 Task: Log work in the project CarveWorks for the issue 'Implement a new feature to allow for personalized content delivery' spent time as '5w 1d 1h 2m' and remaining time as '1w 3d 20h 15m' and add a flag. Now add the issue to the epic 'Test Environment Management'. Log work in the project CarveWorks for the issue 'Address issues related to system performance during peak traffic periods' spent time as '2w 6d 22h 47m' and remaining time as '5w 5d 13h 25m' and clone the issue. Now add the issue to the epic 'Compliance Management'
Action: Mouse moved to (217, 53)
Screenshot: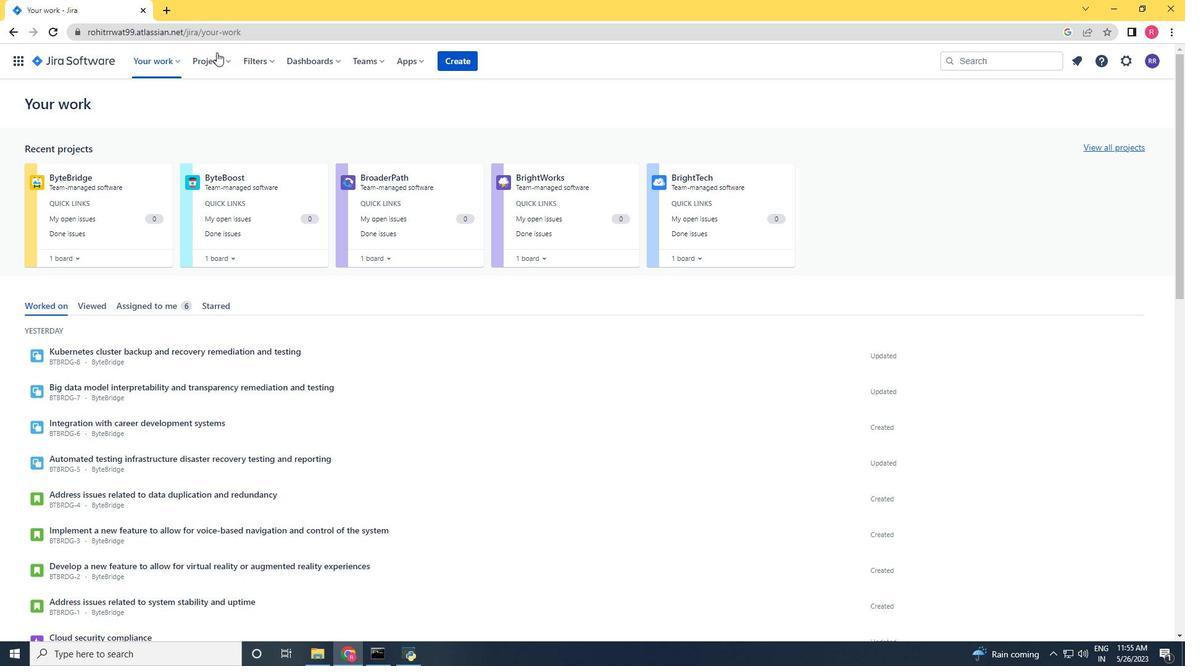 
Action: Mouse pressed left at (217, 53)
Screenshot: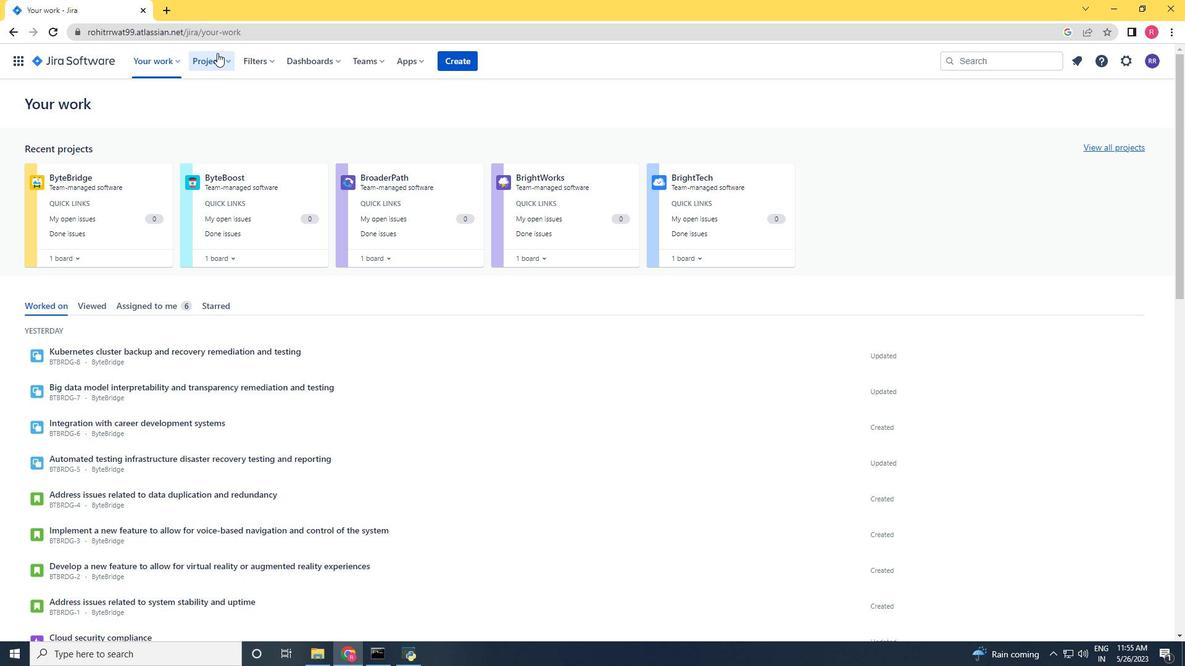 
Action: Mouse moved to (264, 120)
Screenshot: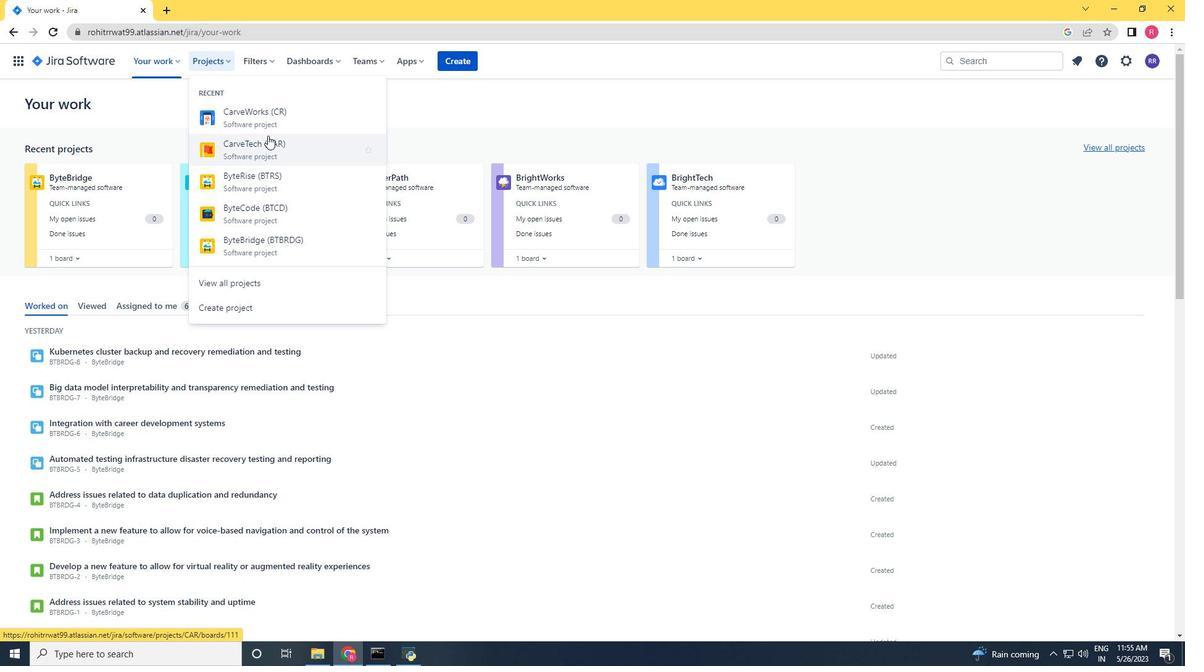 
Action: Mouse pressed left at (264, 120)
Screenshot: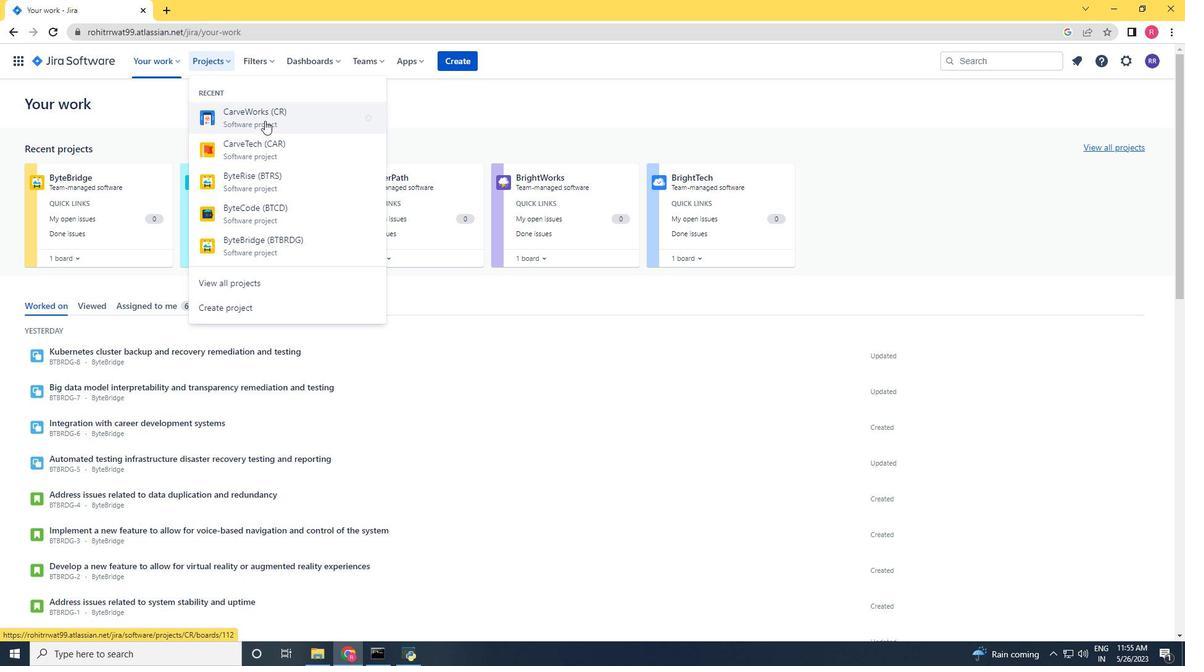 
Action: Mouse moved to (87, 193)
Screenshot: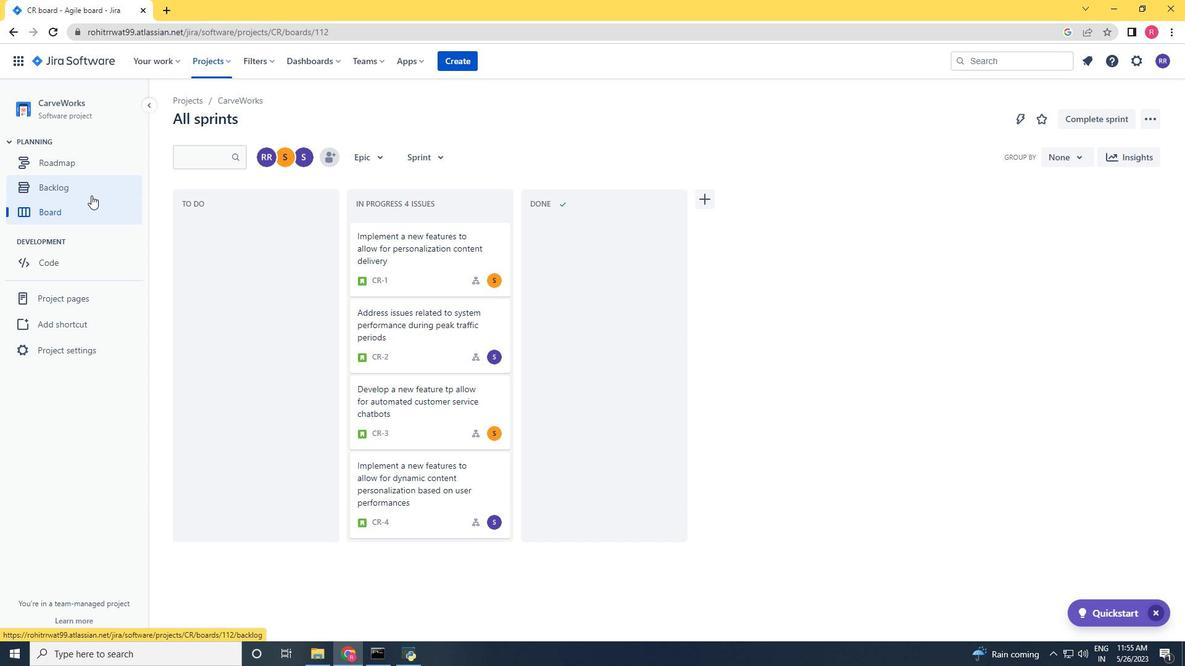 
Action: Mouse pressed left at (87, 193)
Screenshot: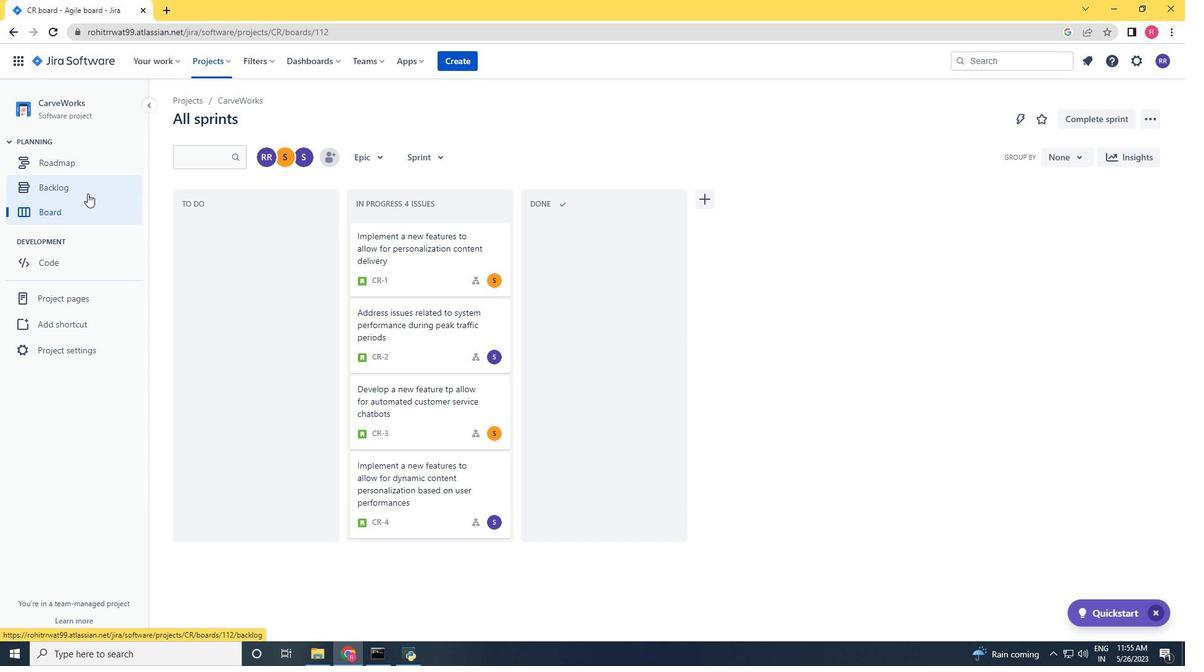 
Action: Mouse moved to (939, 219)
Screenshot: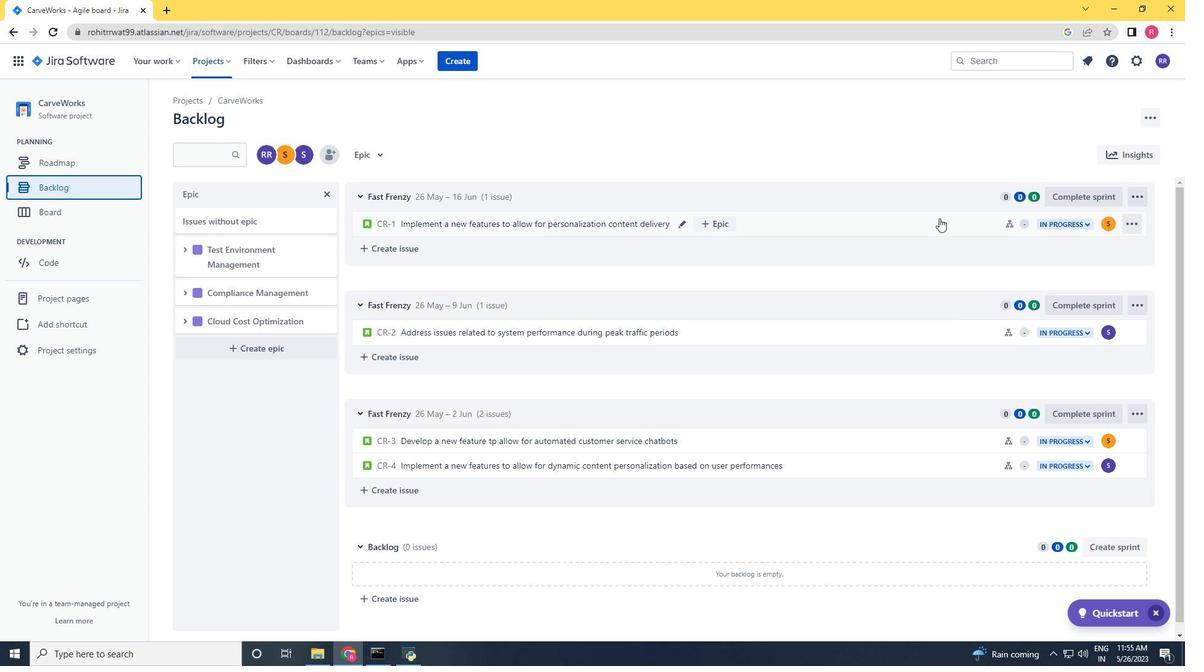 
Action: Mouse pressed left at (939, 219)
Screenshot: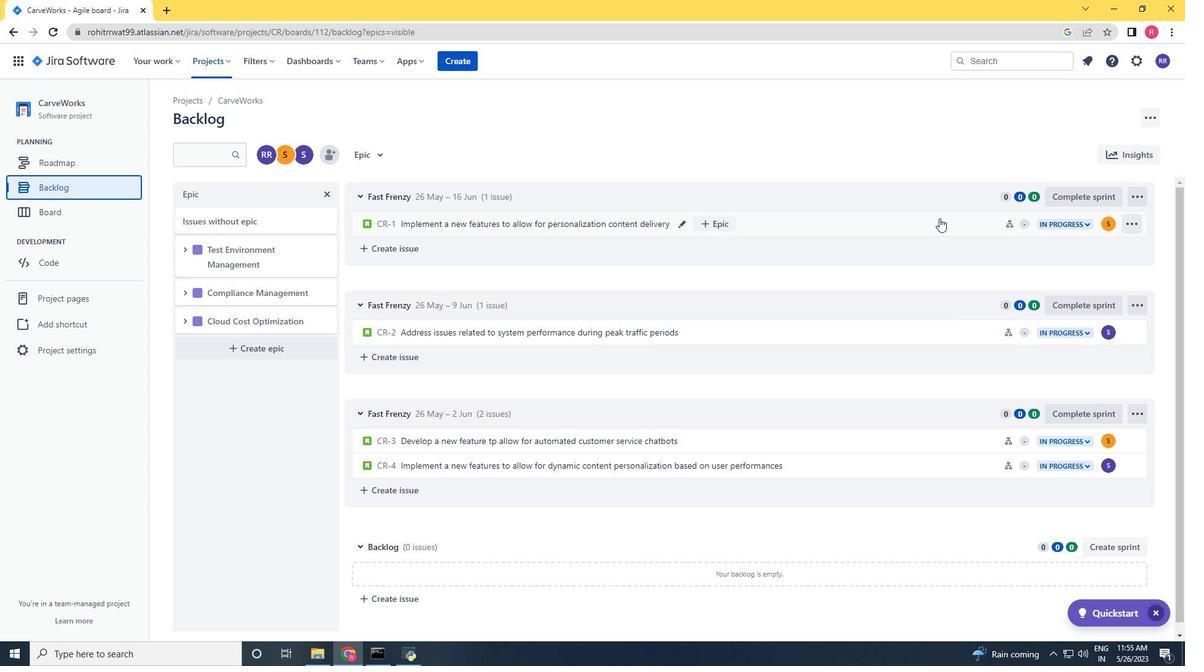 
Action: Mouse moved to (1064, 398)
Screenshot: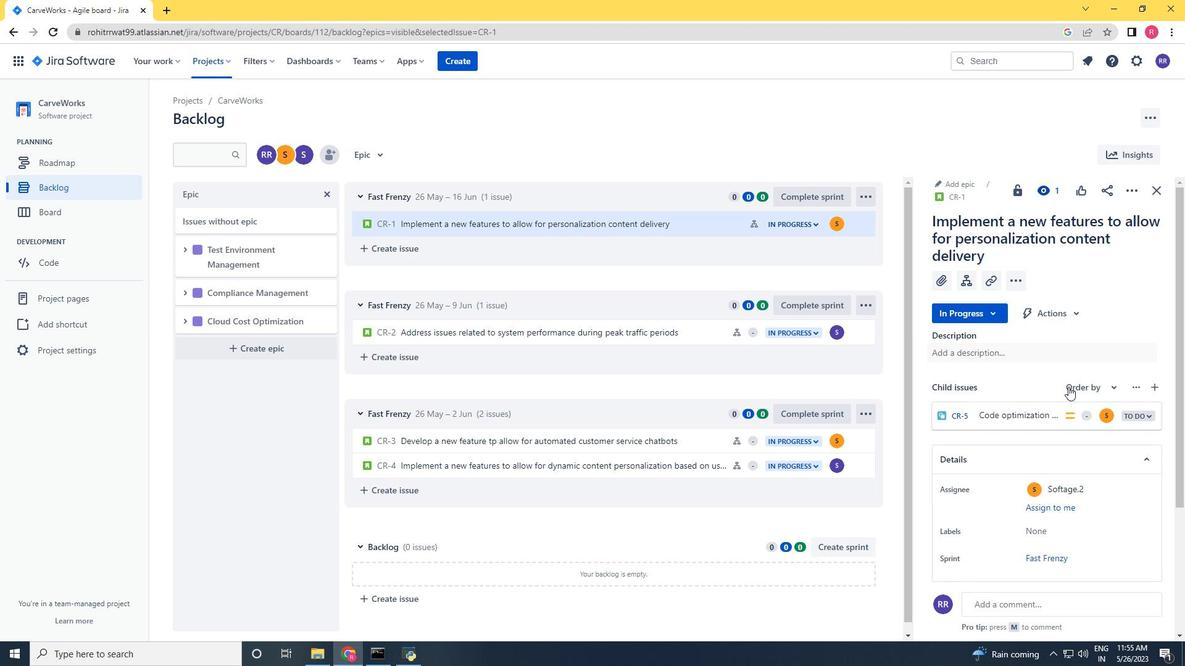 
Action: Mouse scrolled (1064, 398) with delta (0, 0)
Screenshot: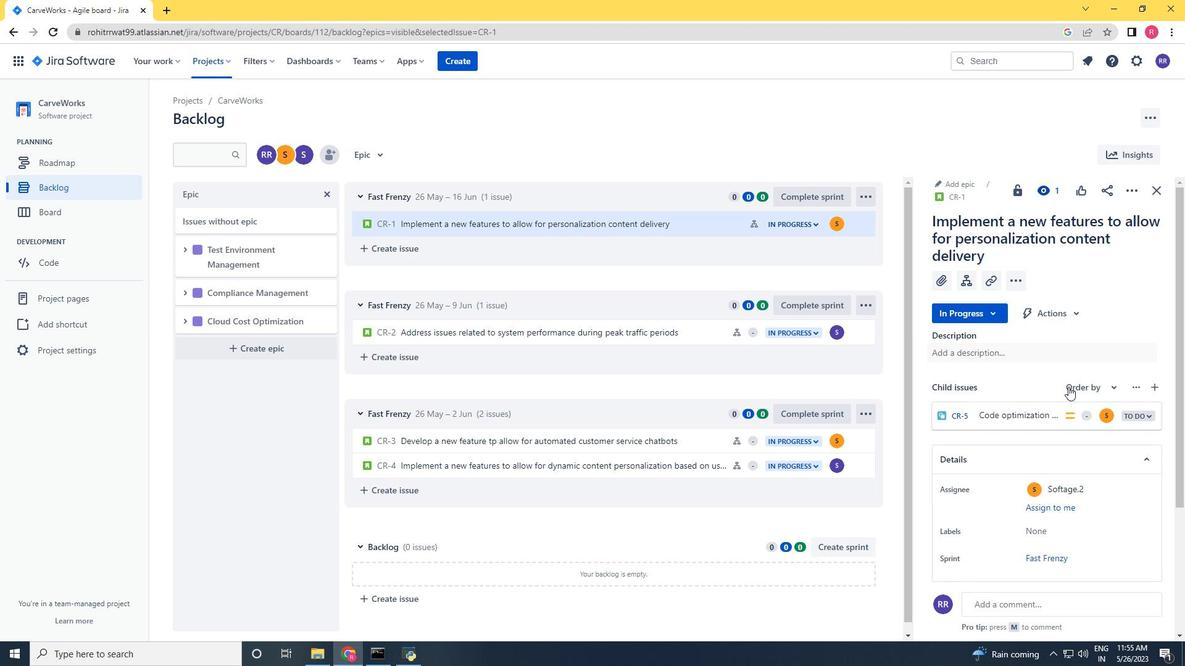 
Action: Mouse moved to (1064, 400)
Screenshot: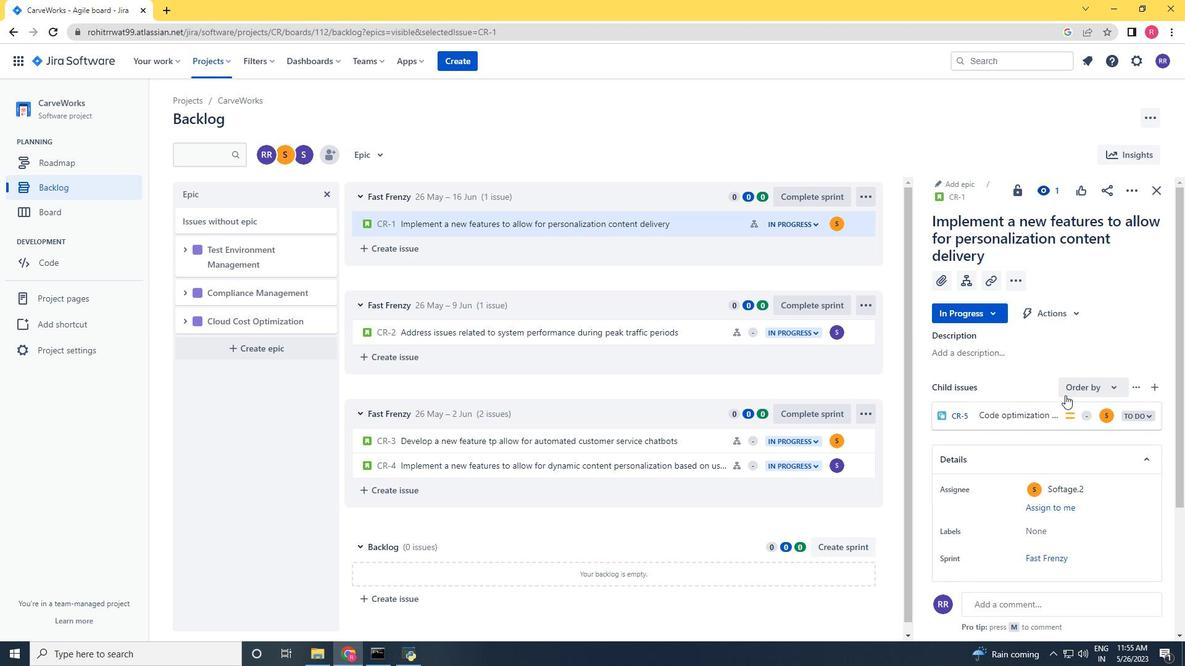 
Action: Mouse scrolled (1064, 400) with delta (0, 0)
Screenshot: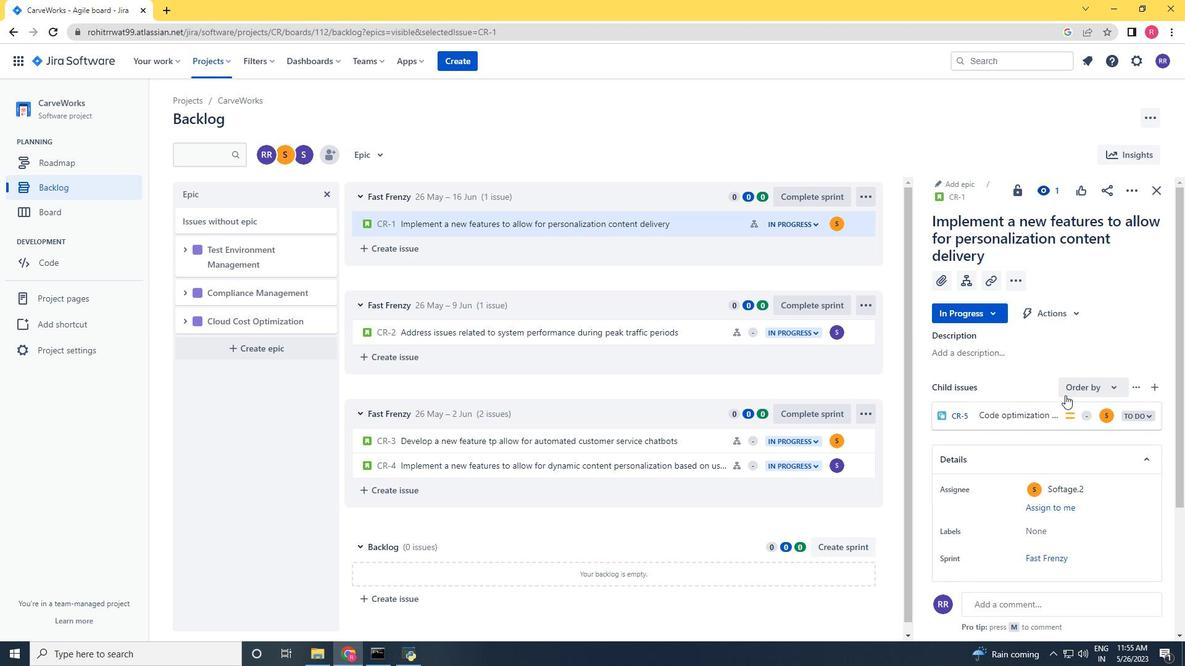 
Action: Mouse scrolled (1064, 400) with delta (0, 0)
Screenshot: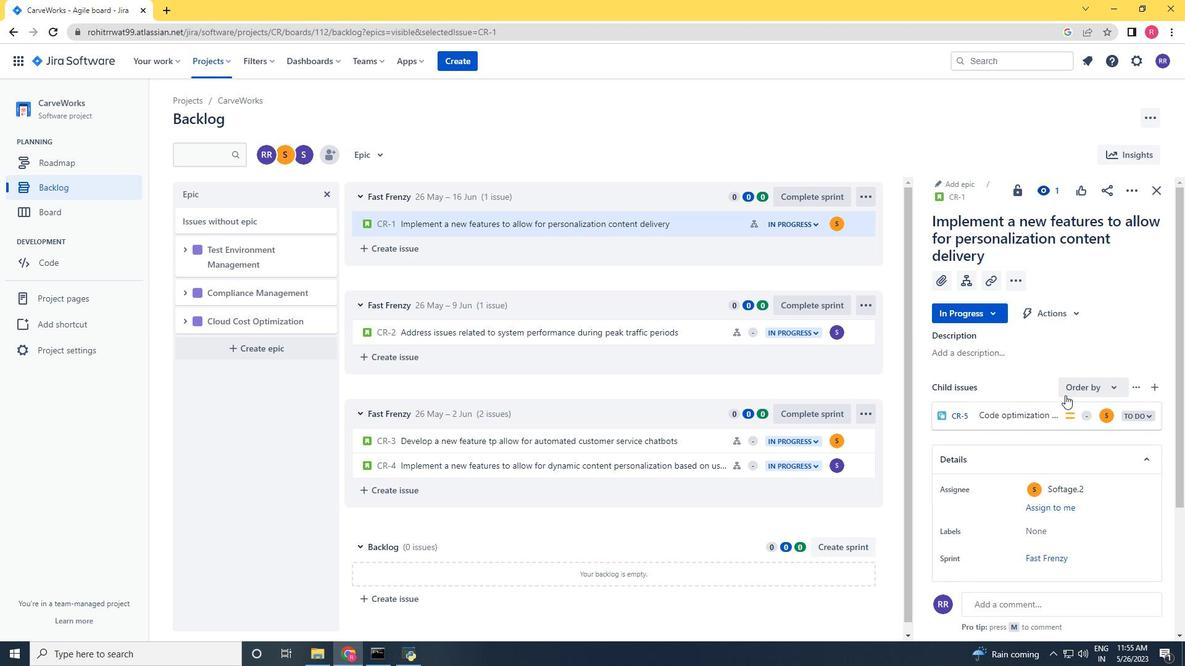 
Action: Mouse scrolled (1064, 400) with delta (0, 0)
Screenshot: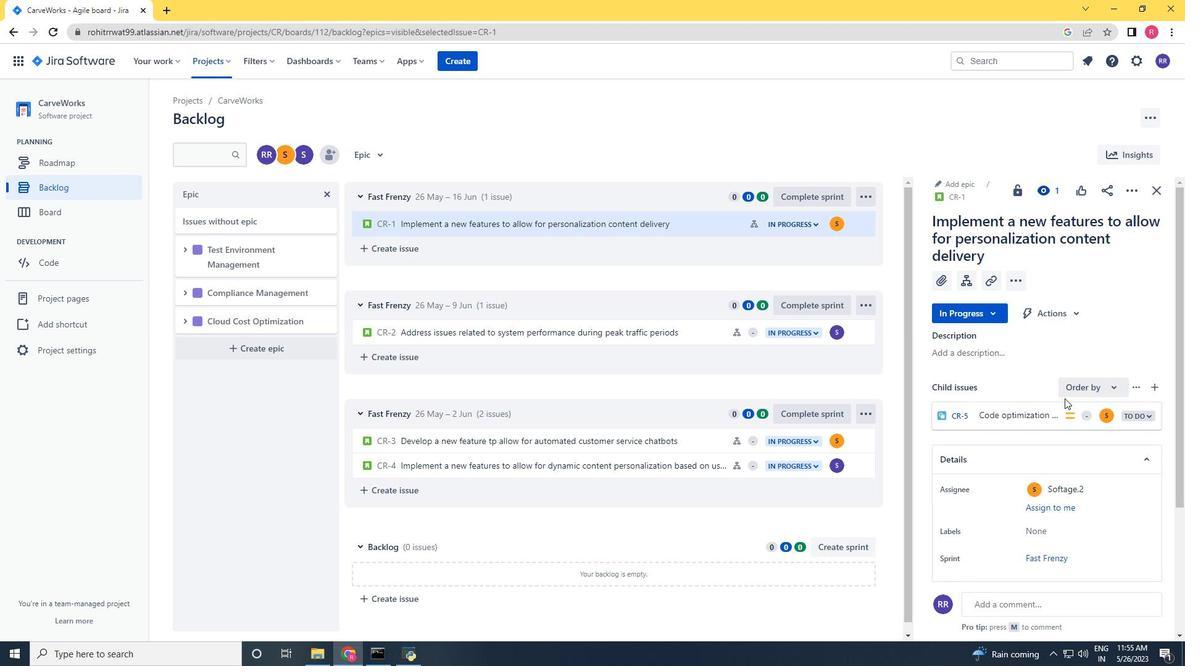 
Action: Mouse scrolled (1064, 400) with delta (0, 0)
Screenshot: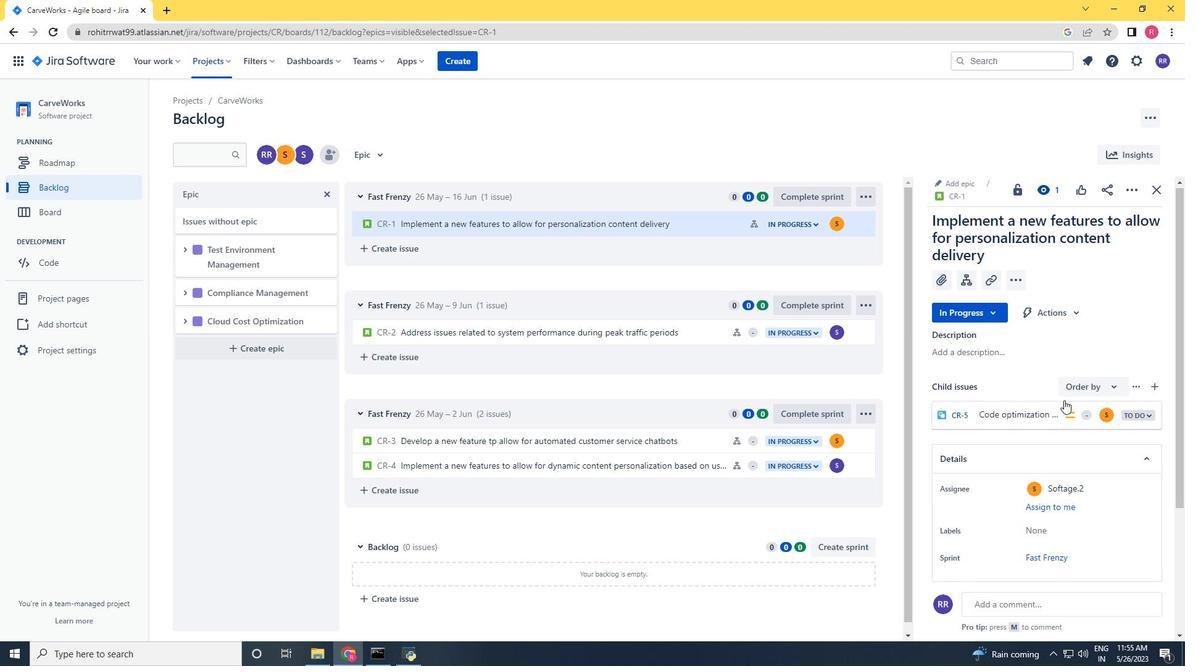 
Action: Mouse scrolled (1064, 400) with delta (0, 0)
Screenshot: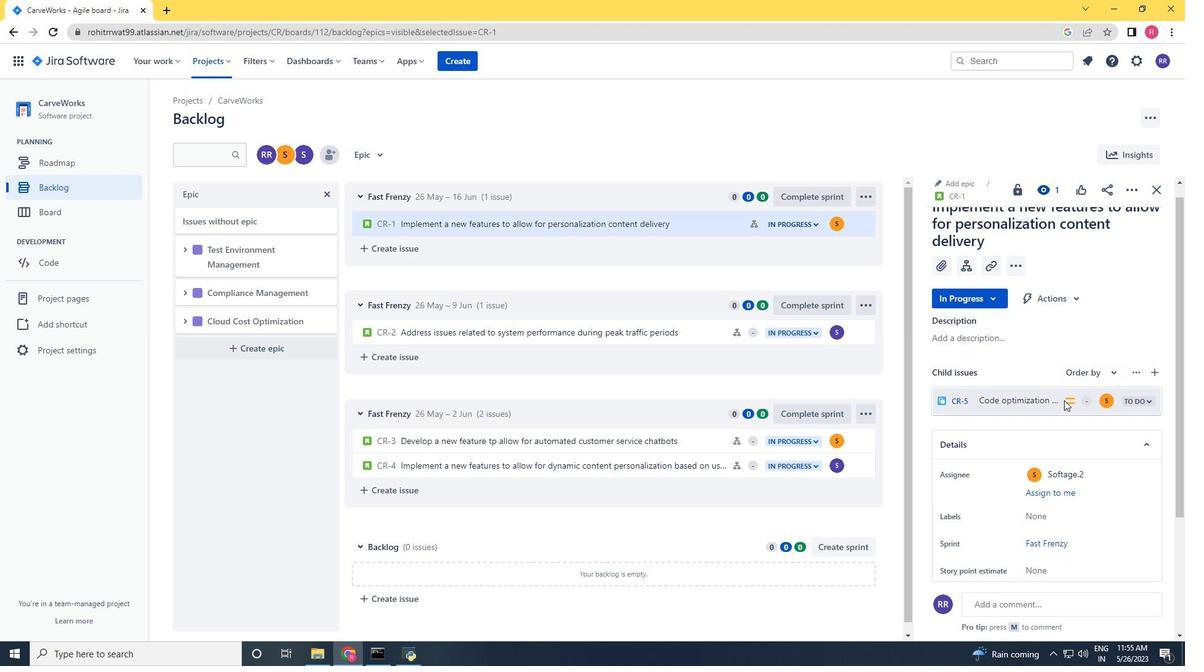 
Action: Mouse moved to (1122, 509)
Screenshot: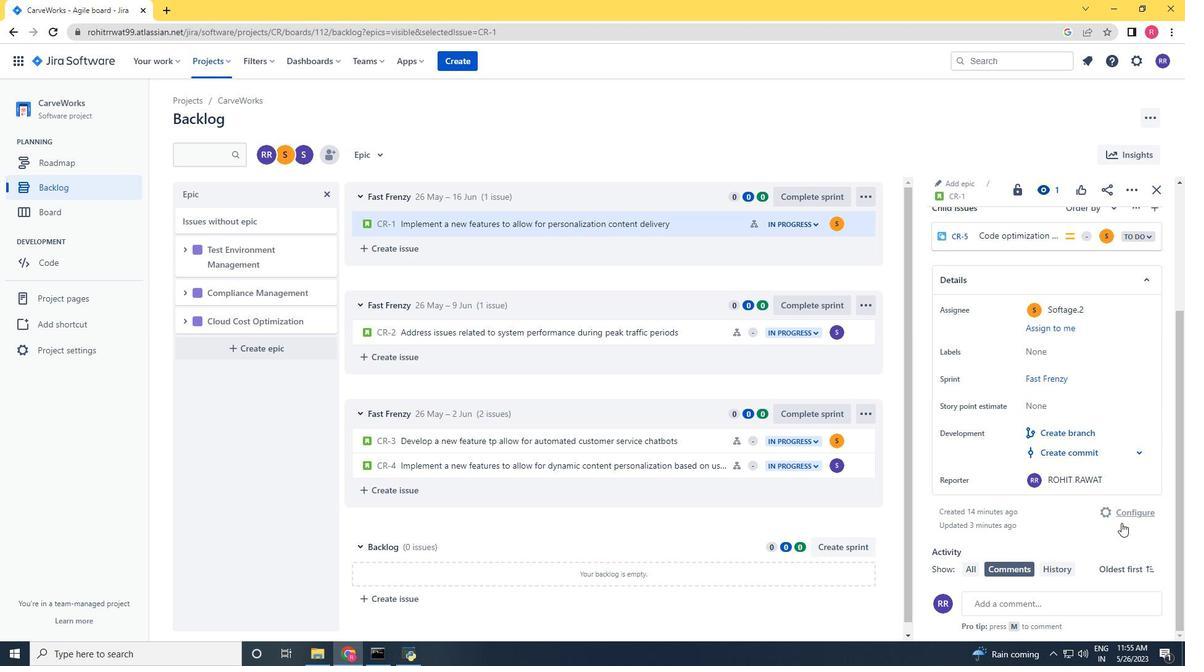
Action: Mouse pressed left at (1122, 509)
Screenshot: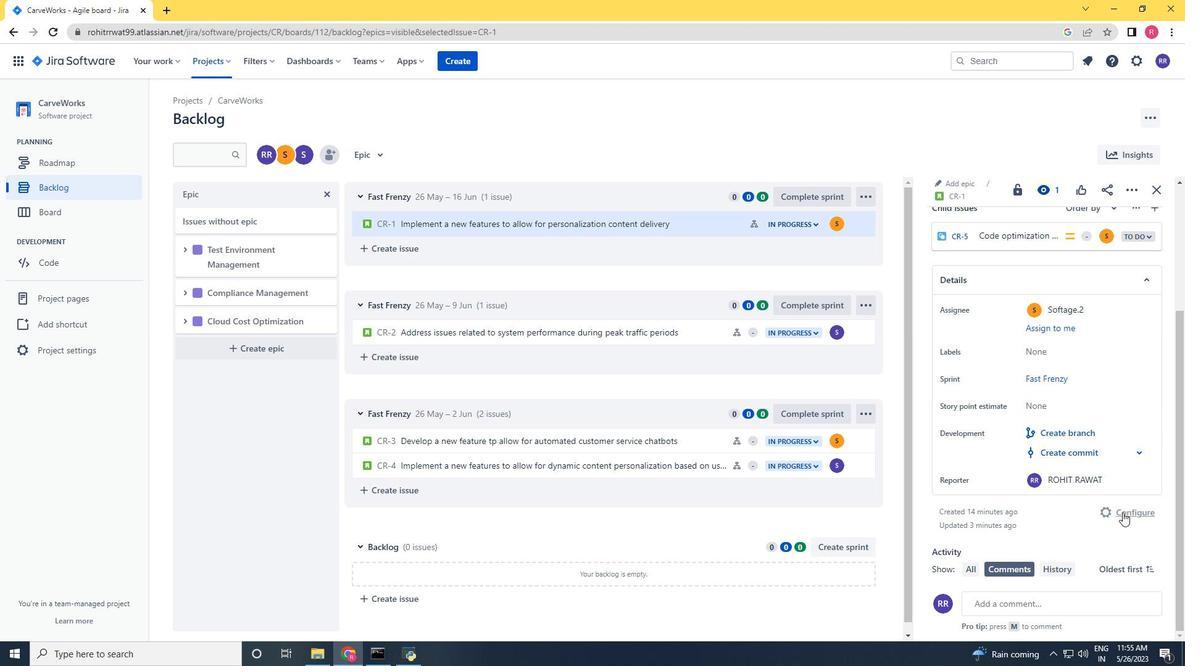 
Action: Mouse moved to (89, 254)
Screenshot: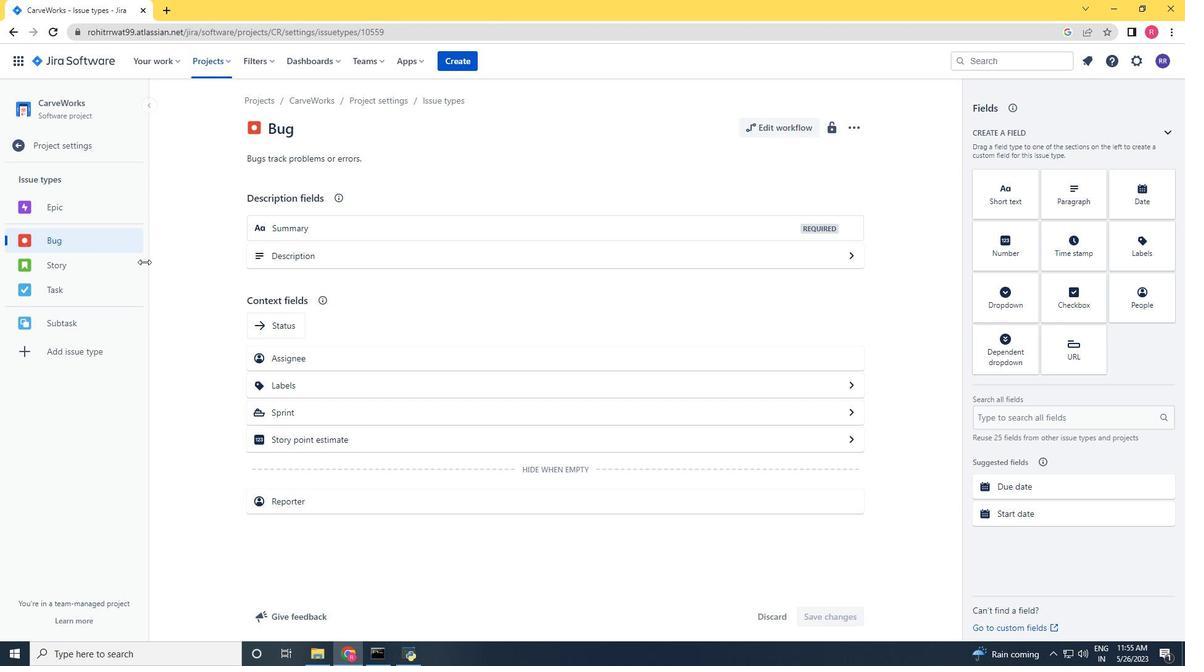 
Action: Mouse pressed left at (89, 254)
Screenshot: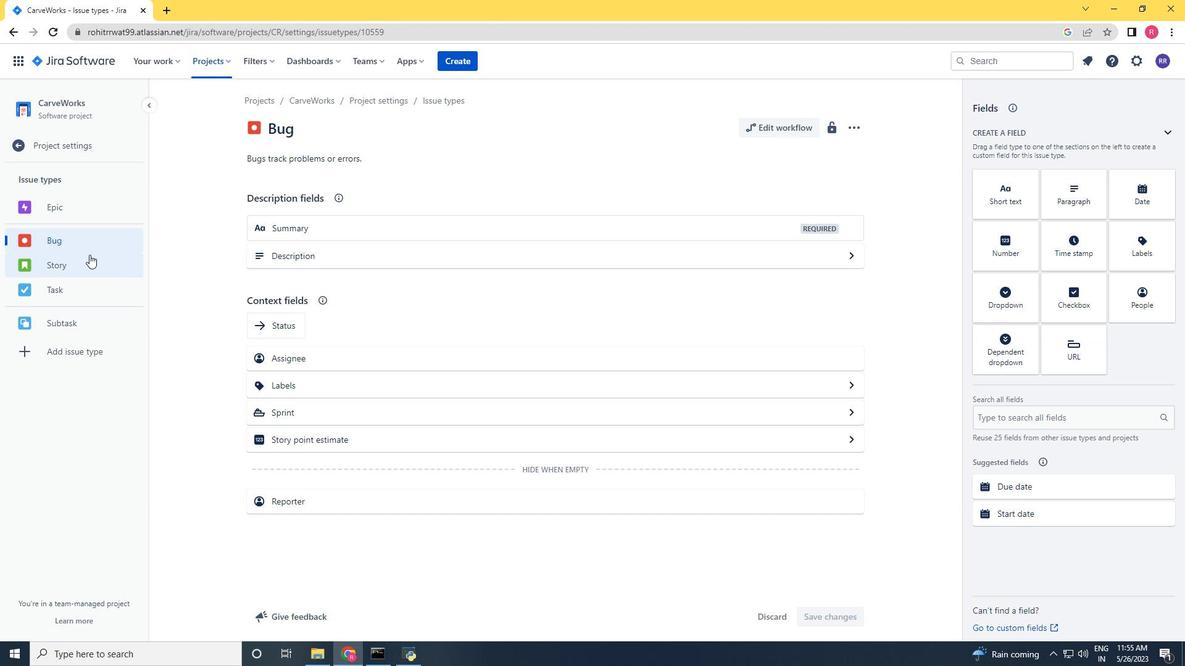 
Action: Mouse moved to (1035, 414)
Screenshot: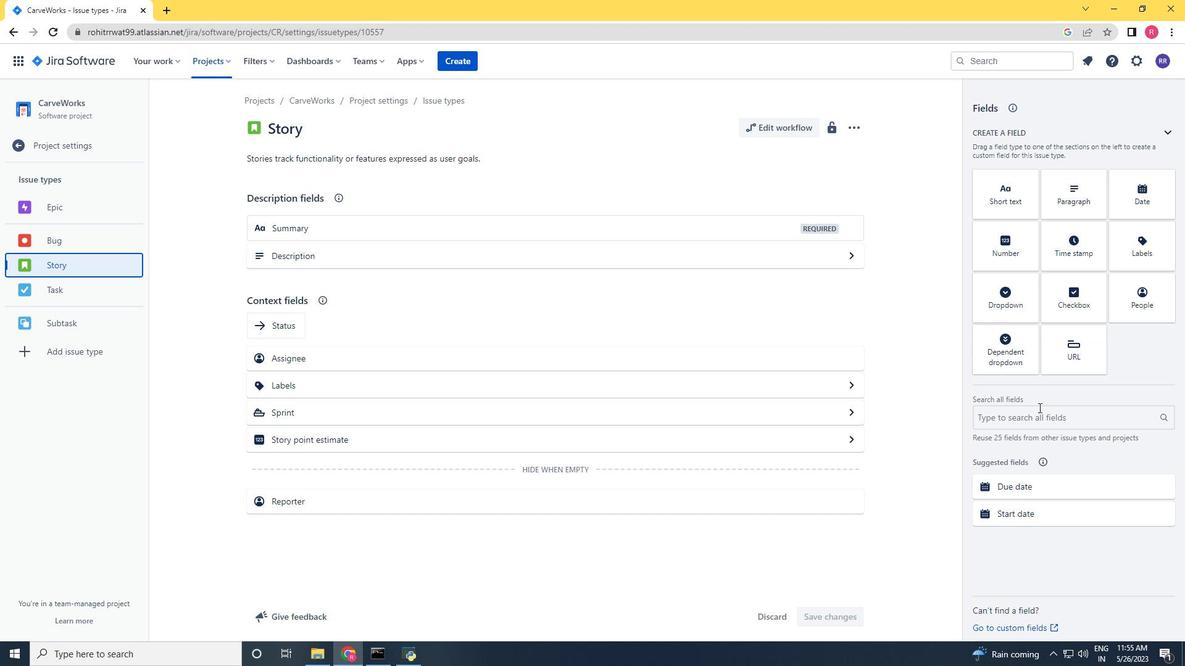 
Action: Mouse pressed left at (1035, 414)
Screenshot: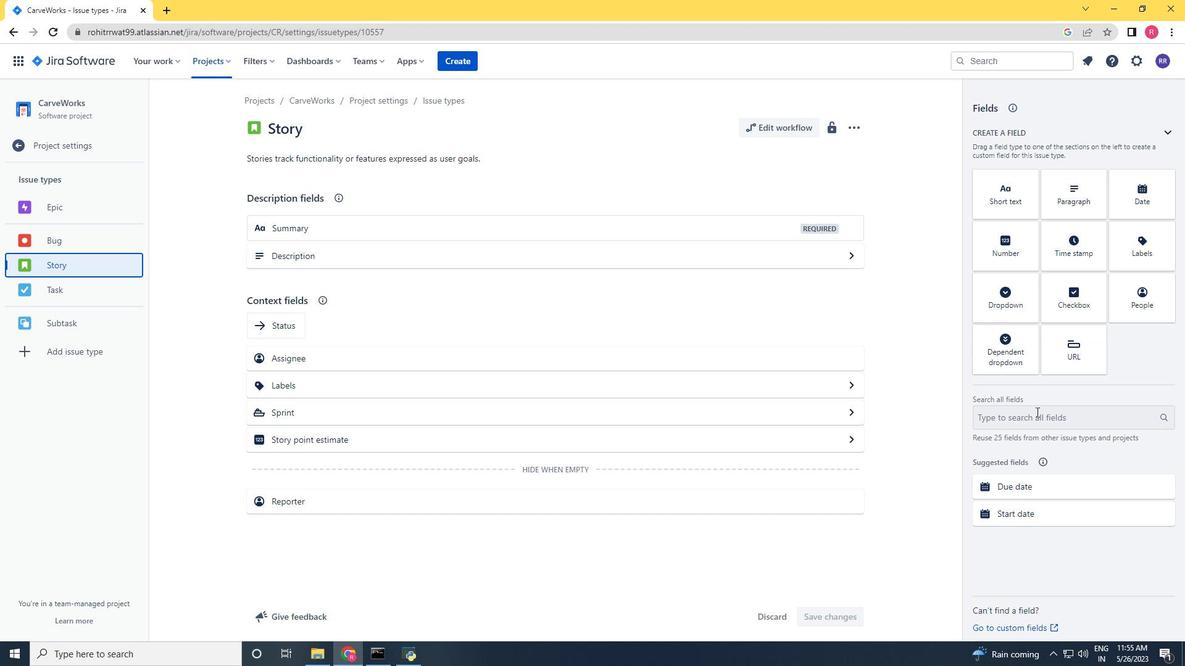 
Action: Key pressed time
Screenshot: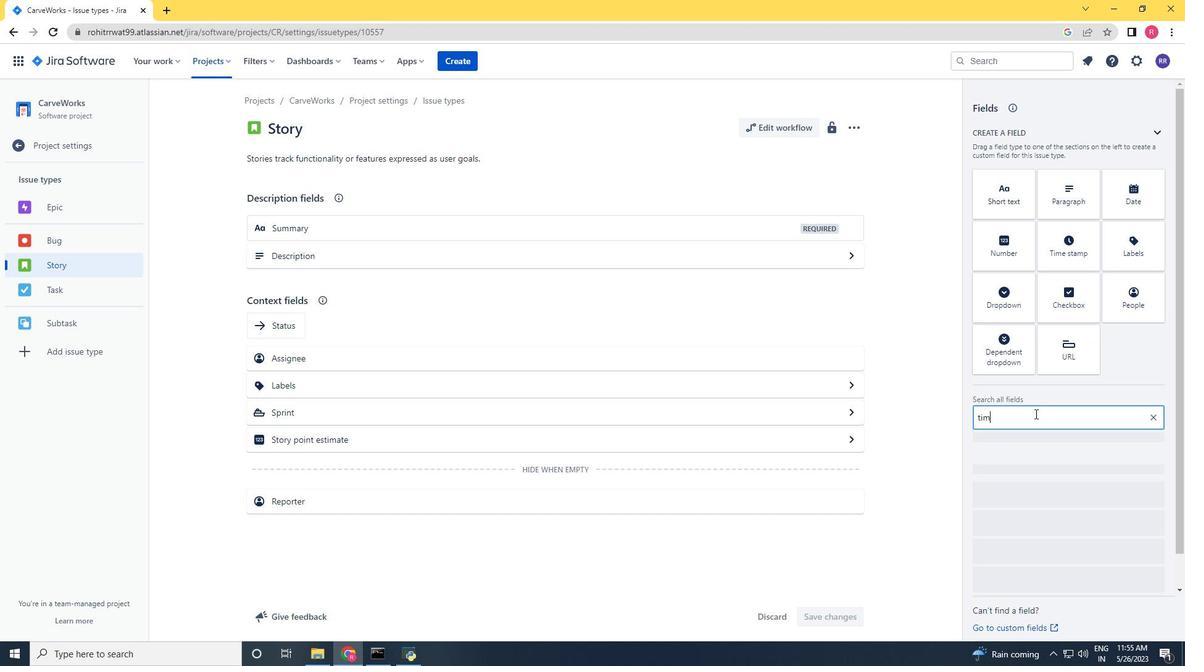 
Action: Mouse moved to (1024, 485)
Screenshot: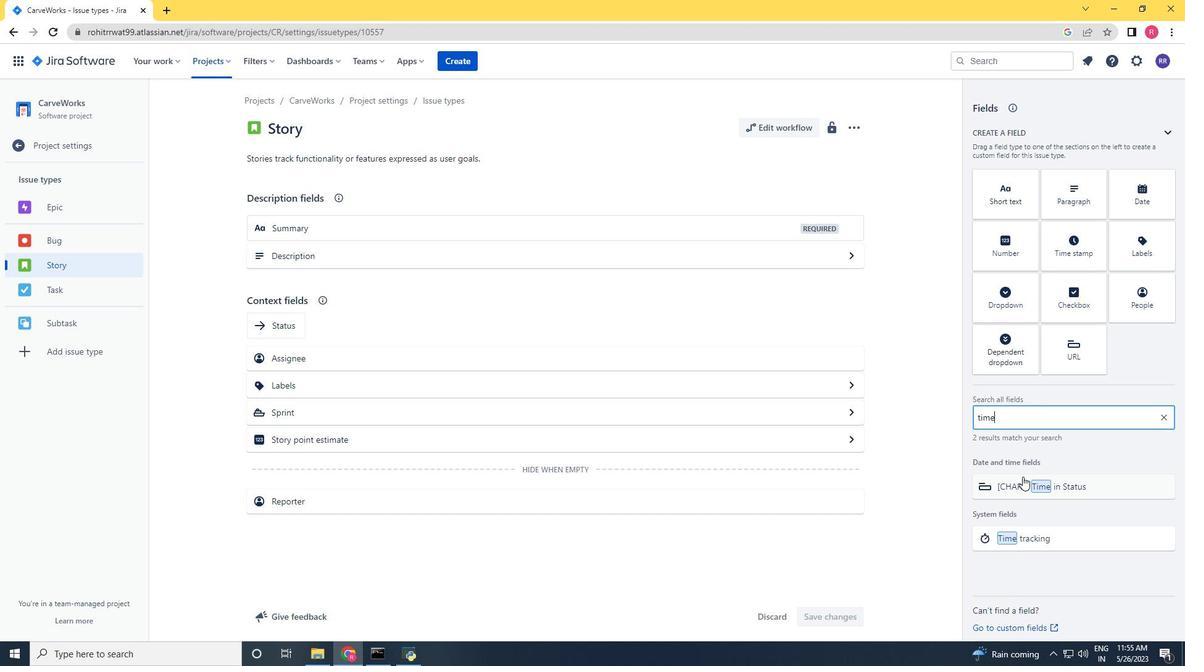 
Action: Mouse pressed left at (1024, 485)
Screenshot: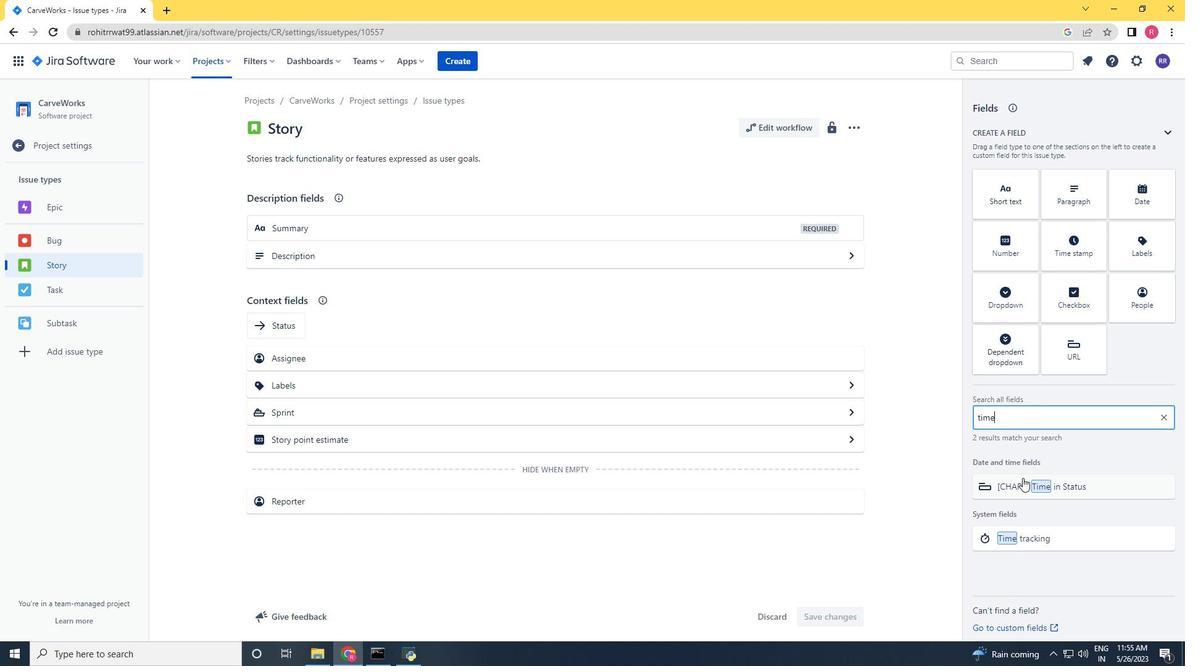 
Action: Mouse moved to (1024, 480)
Screenshot: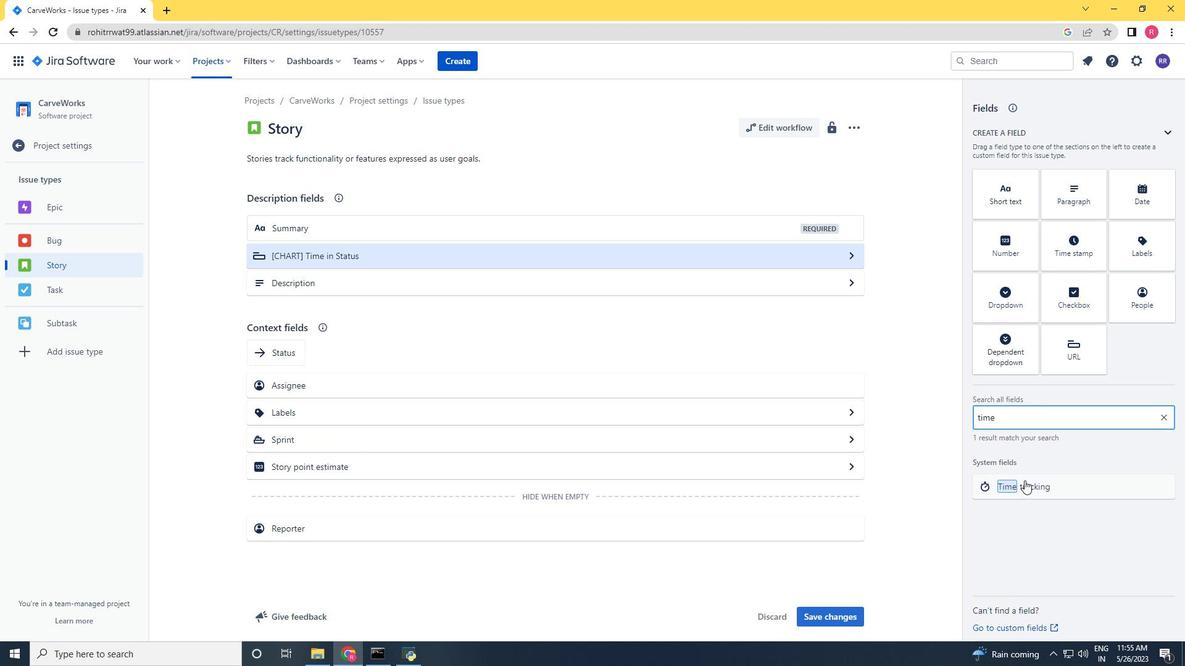 
Action: Mouse pressed left at (1024, 480)
Screenshot: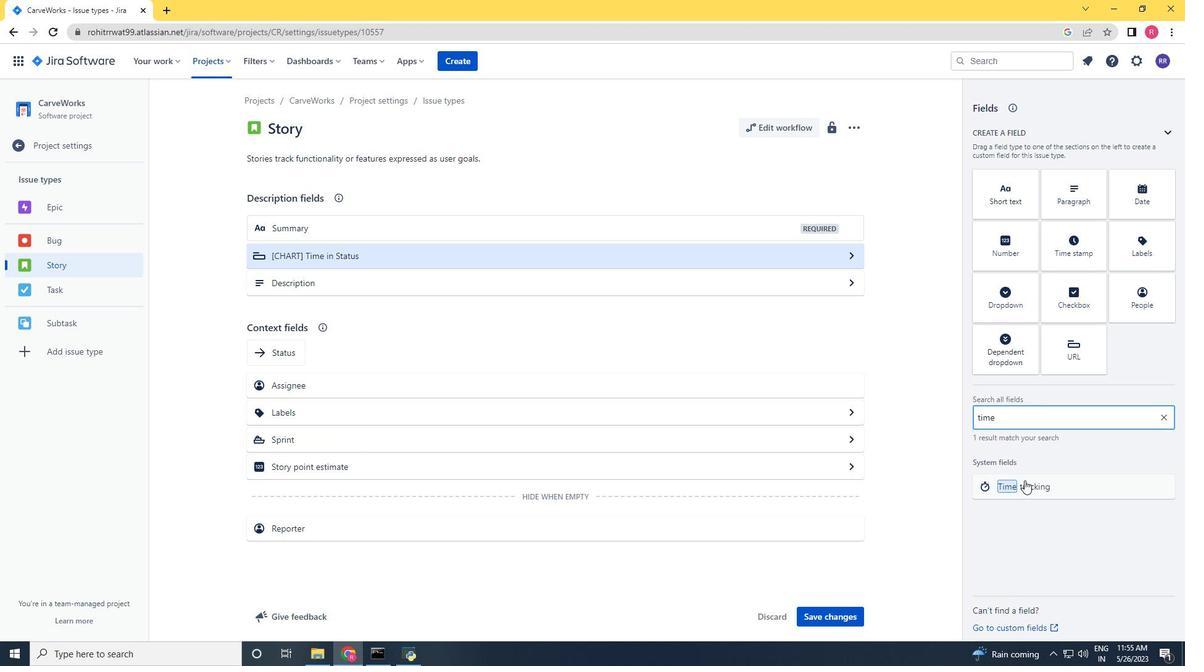 
Action: Mouse moved to (478, 262)
Screenshot: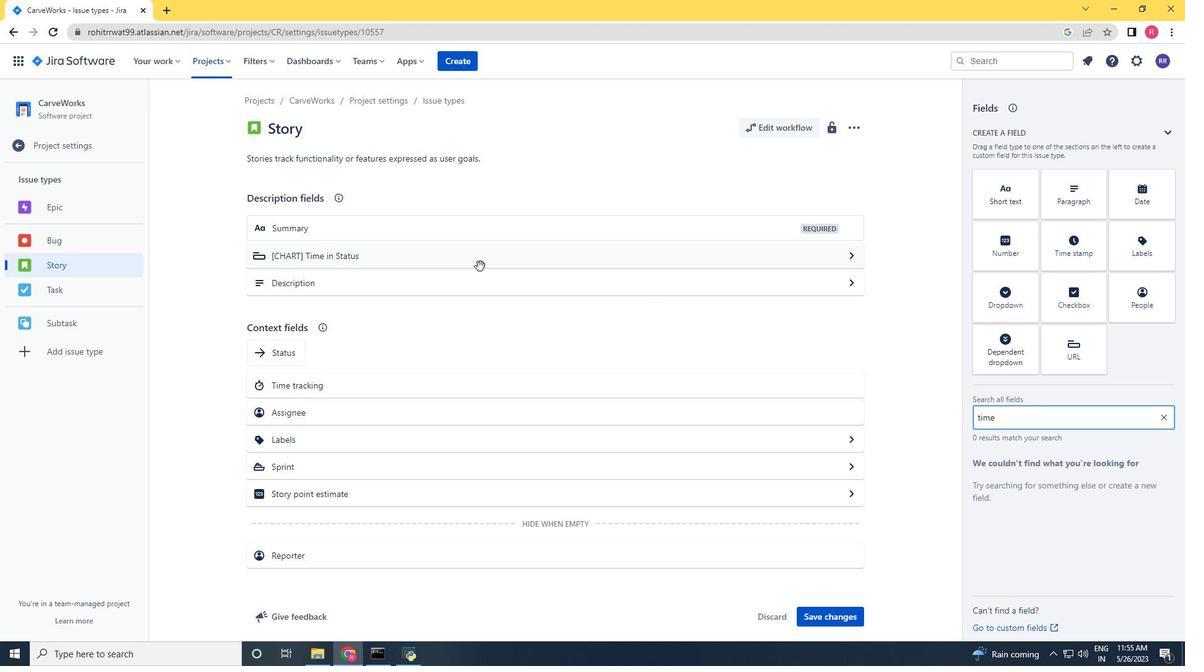 
Action: Mouse pressed left at (478, 262)
Screenshot: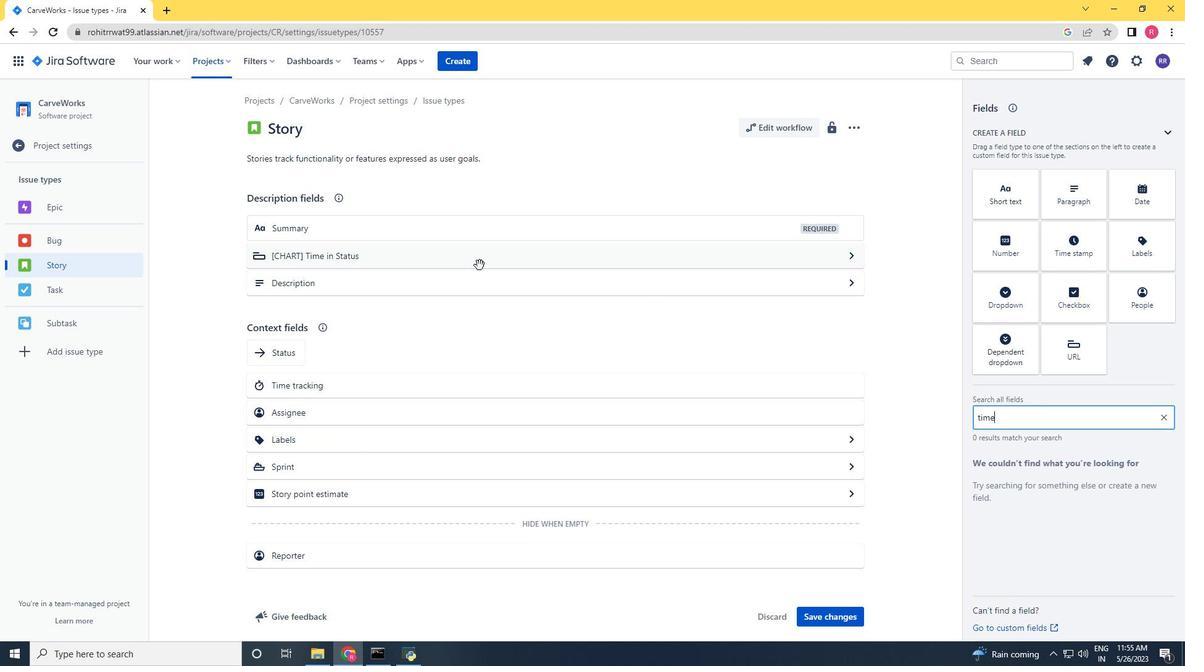 
Action: Mouse moved to (765, 283)
Screenshot: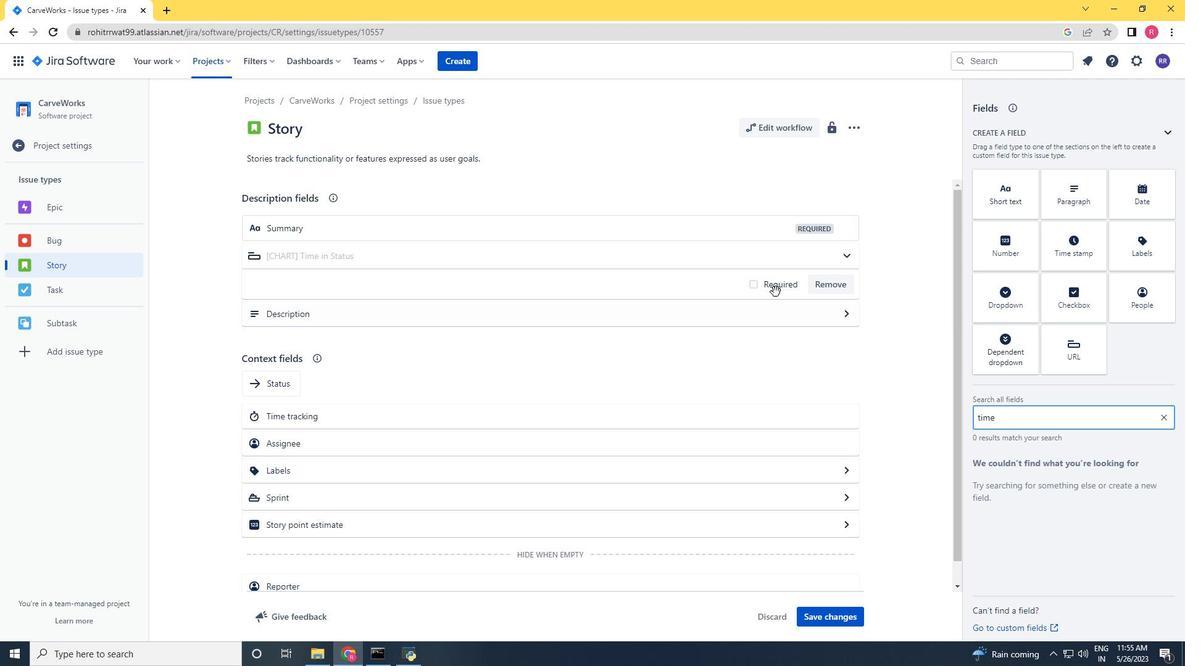 
Action: Mouse pressed left at (765, 283)
Screenshot: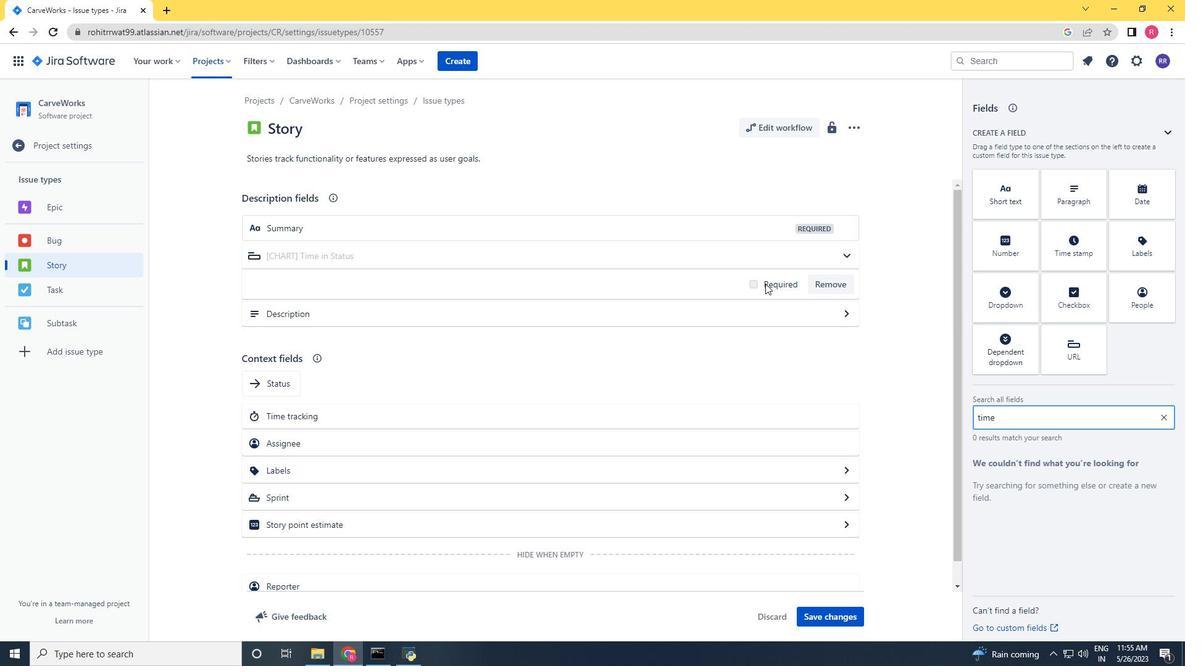 
Action: Mouse moved to (832, 618)
Screenshot: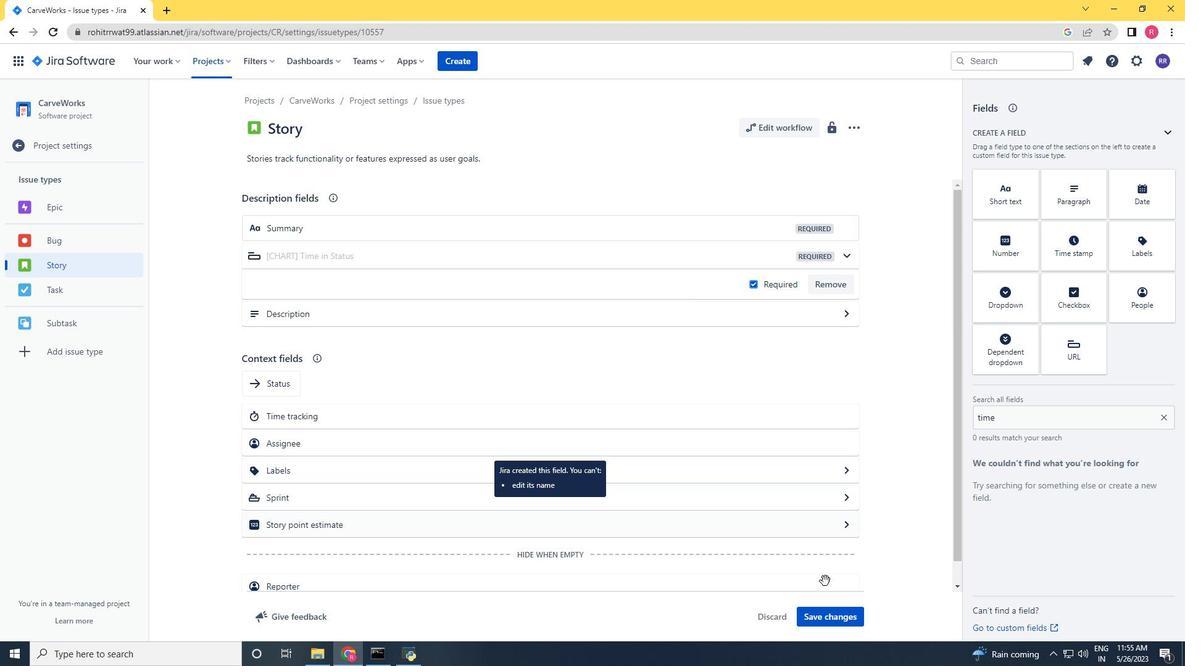 
Action: Mouse pressed left at (832, 618)
Screenshot: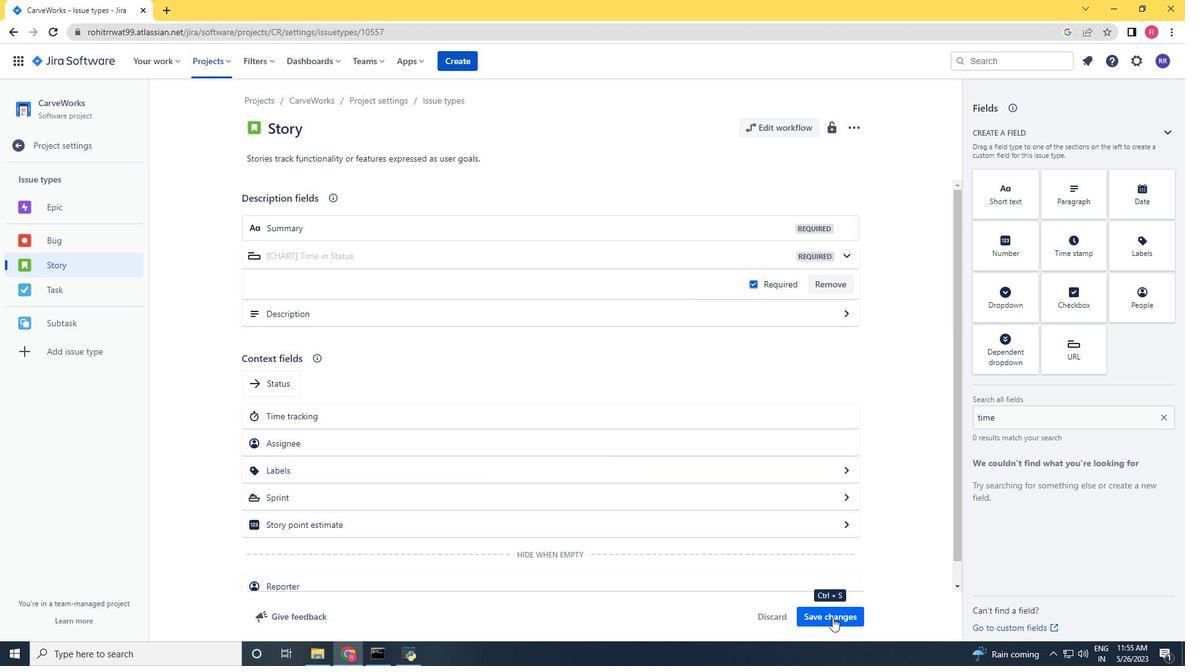
Action: Mouse moved to (38, 141)
Screenshot: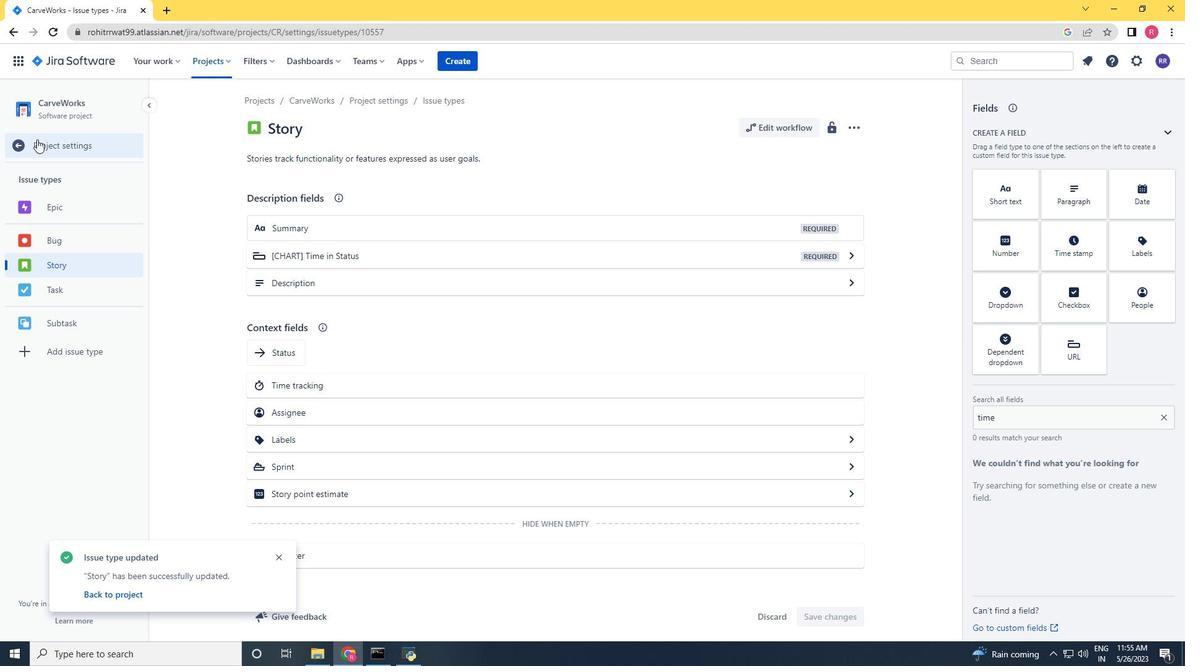 
Action: Mouse pressed left at (38, 141)
Screenshot: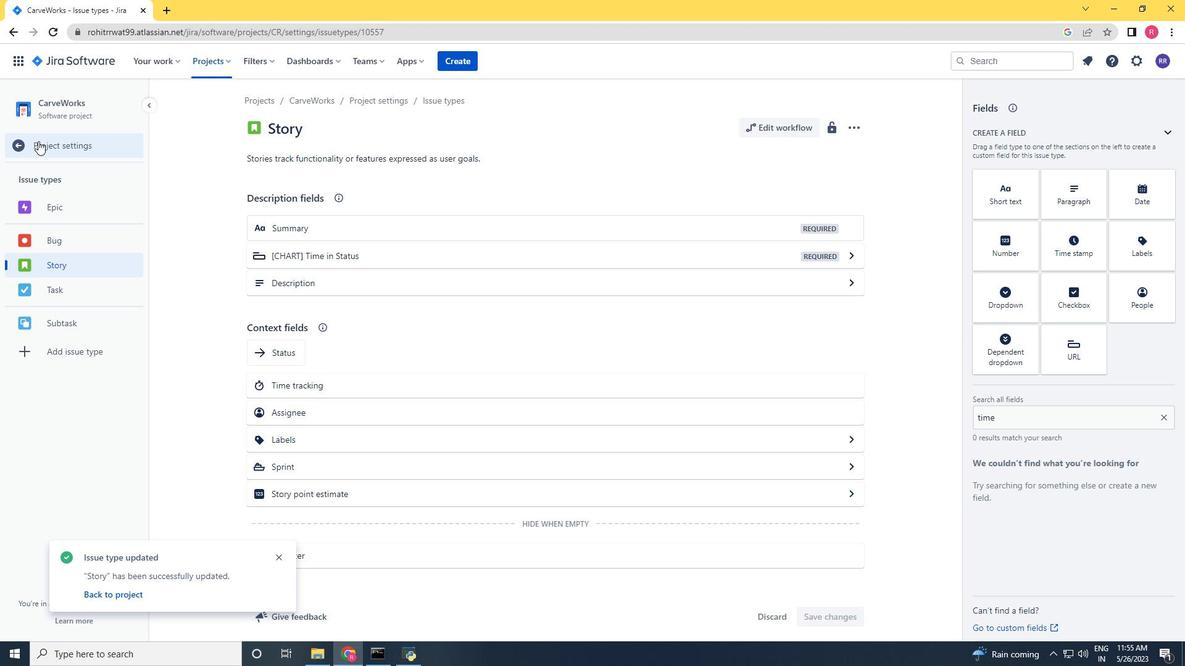 
Action: Mouse moved to (47, 150)
Screenshot: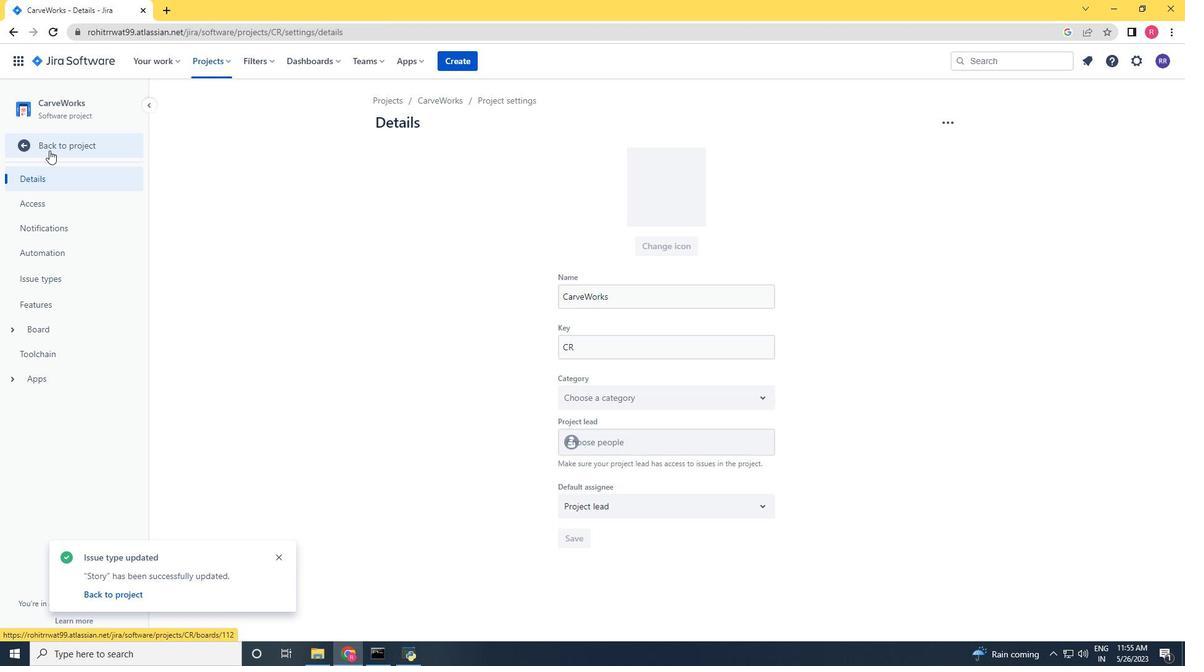 
Action: Mouse pressed left at (47, 150)
Screenshot: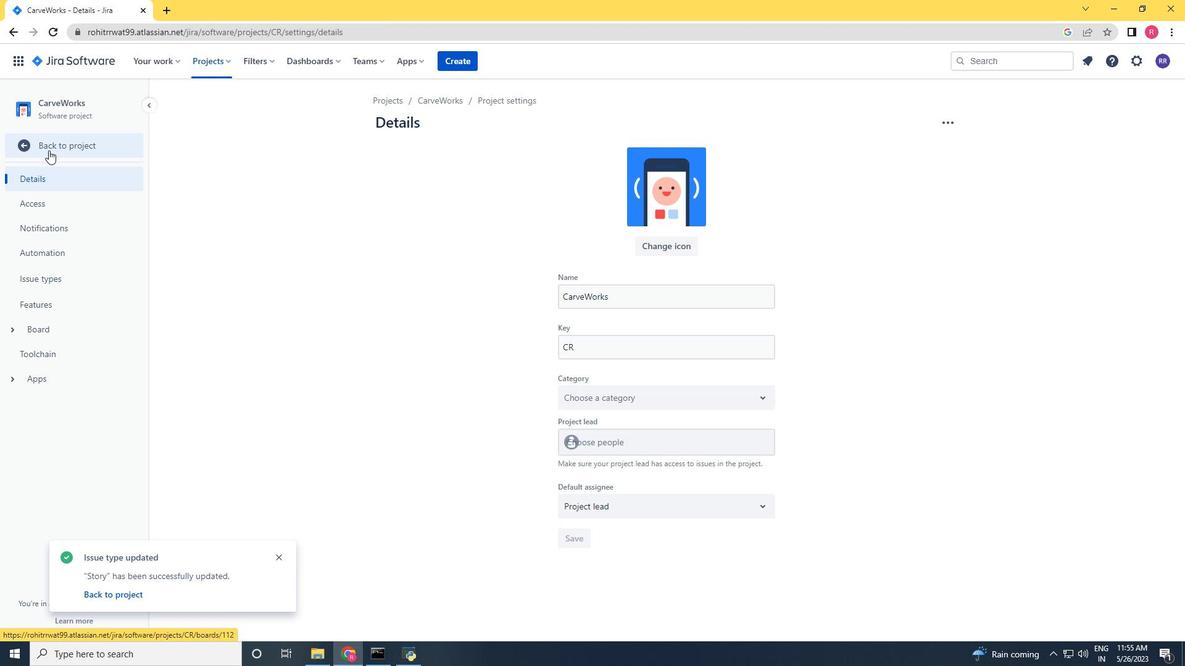 
Action: Mouse moved to (98, 187)
Screenshot: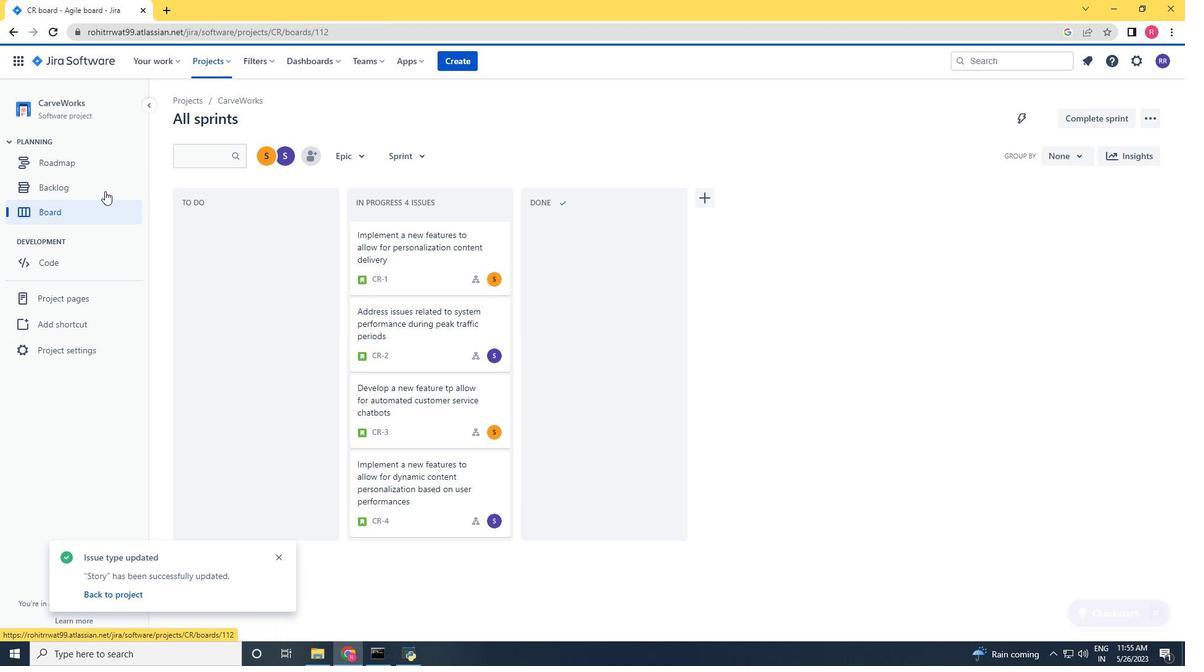 
Action: Mouse pressed left at (98, 187)
Screenshot: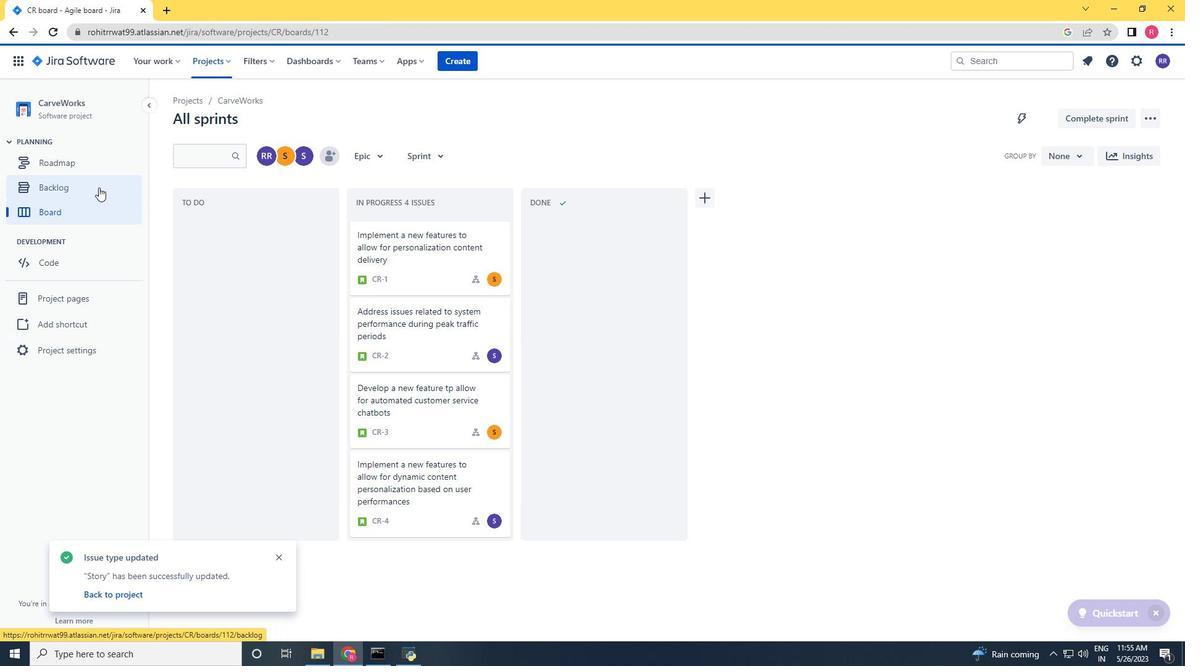 
Action: Mouse moved to (796, 224)
Screenshot: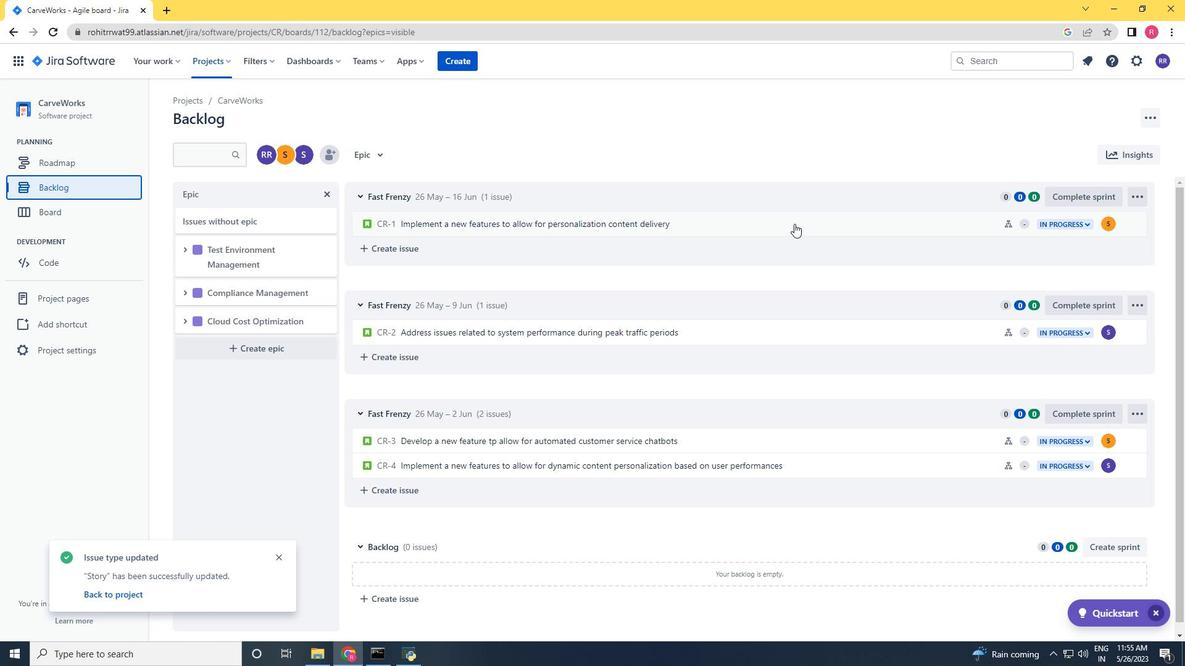 
Action: Mouse pressed left at (796, 224)
Screenshot: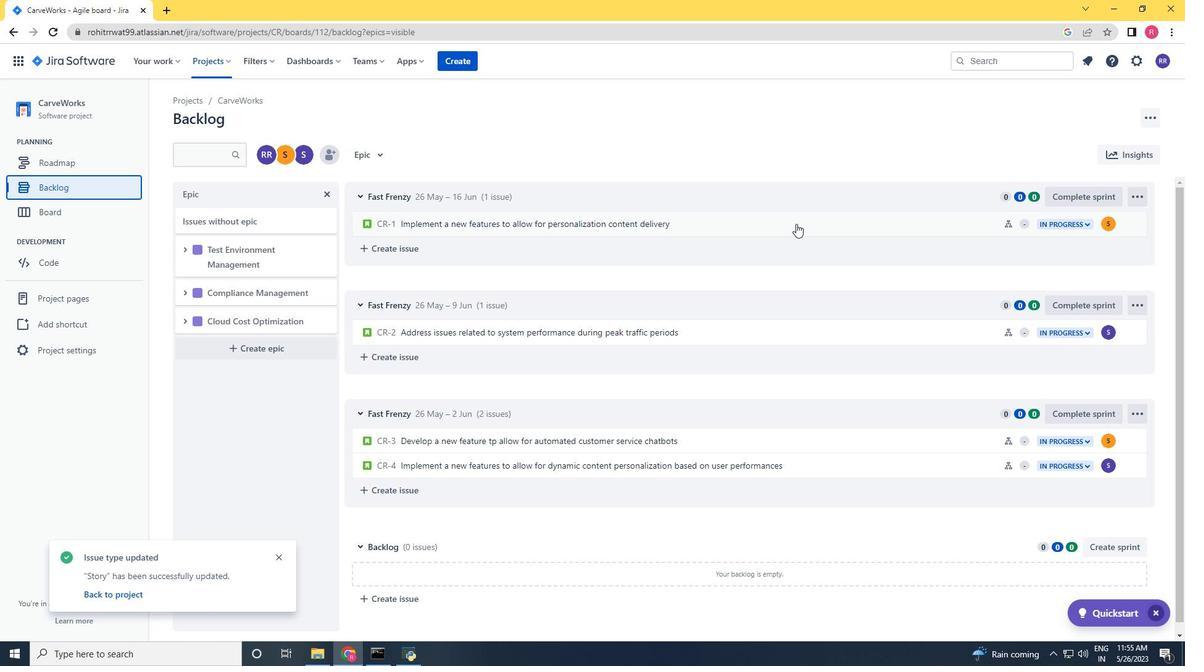 
Action: Mouse moved to (1127, 192)
Screenshot: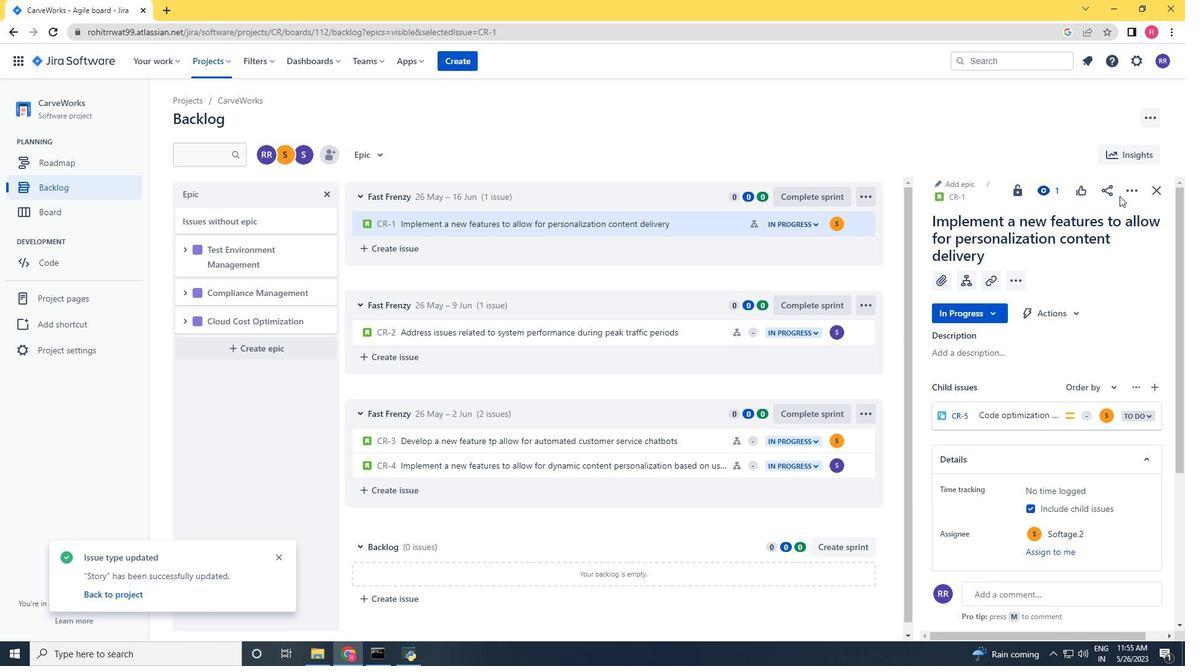
Action: Mouse pressed left at (1127, 192)
Screenshot: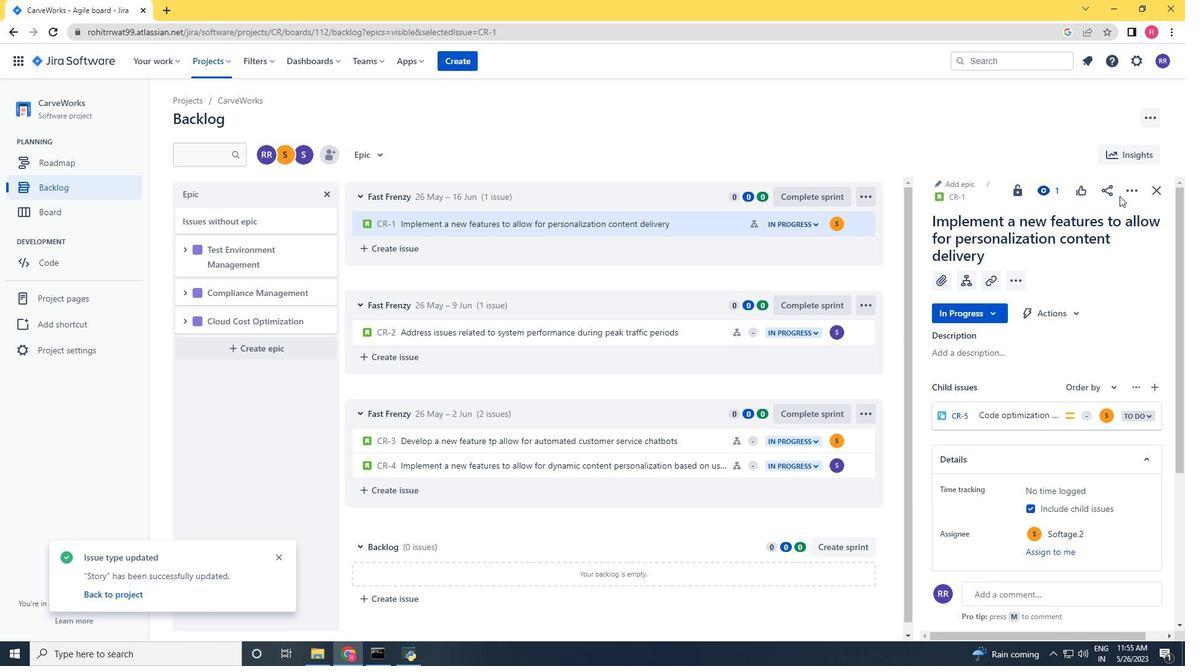 
Action: Mouse moved to (1104, 225)
Screenshot: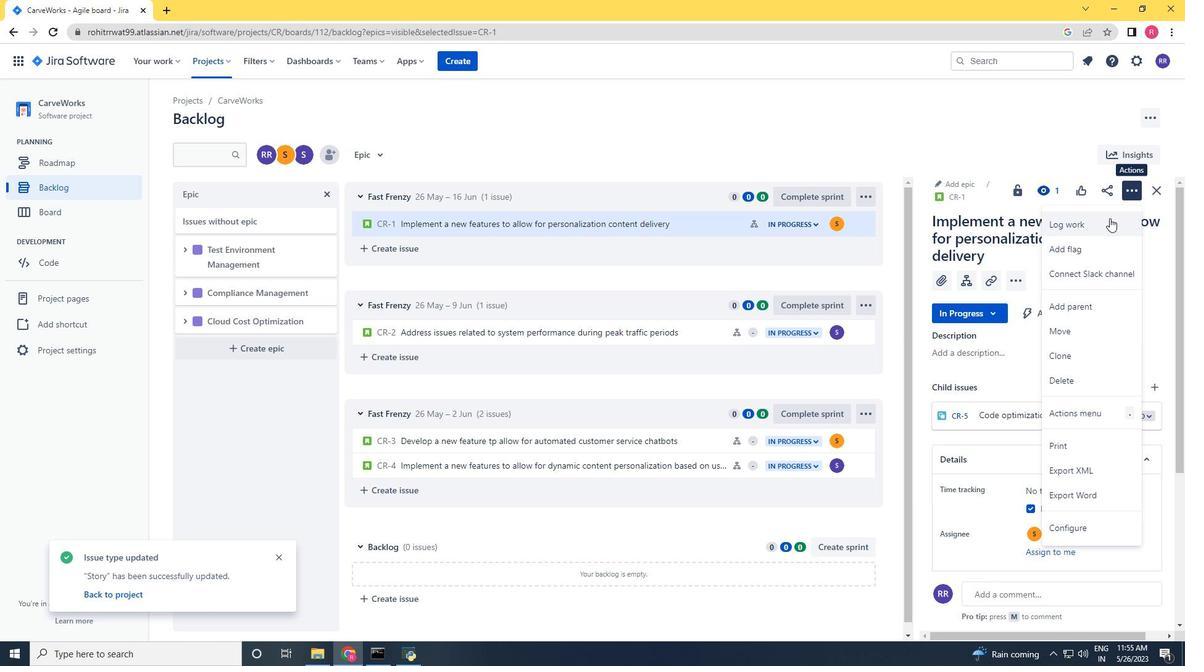 
Action: Mouse pressed left at (1104, 225)
Screenshot: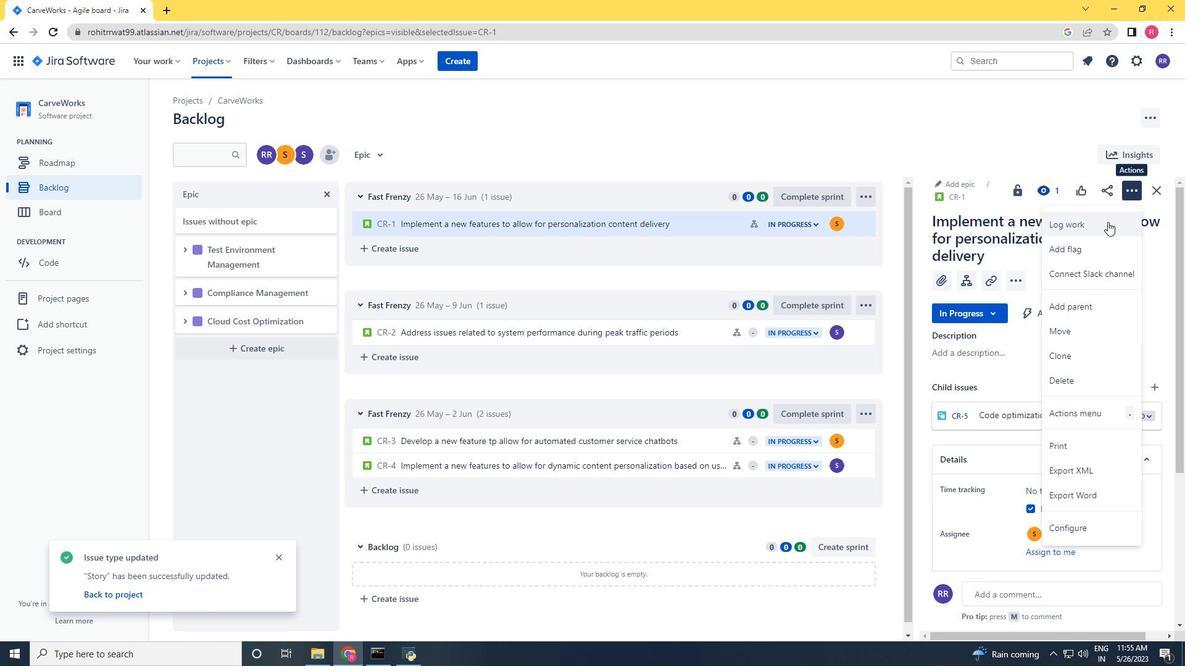 
Action: Mouse moved to (985, 257)
Screenshot: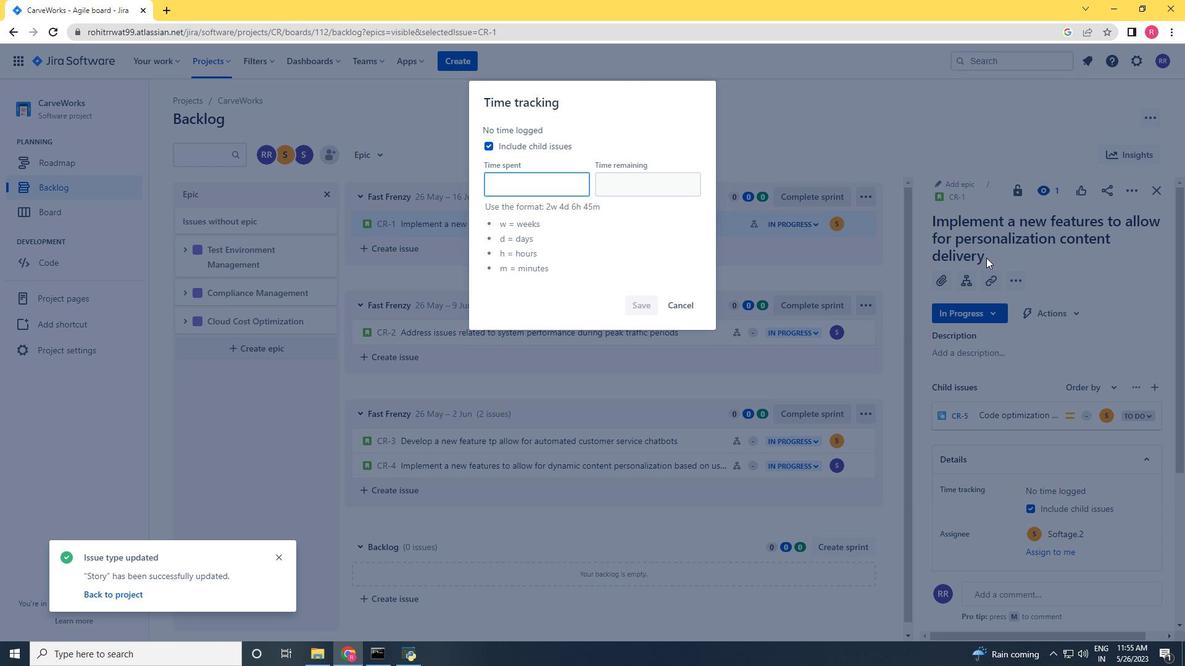 
Action: Key pressed 5w<Key.space>1d<Key.space>1h<Key.space>2m<Key.tab>1w<Key.space>3d<Key.space>20h<Key.space>15m
Screenshot: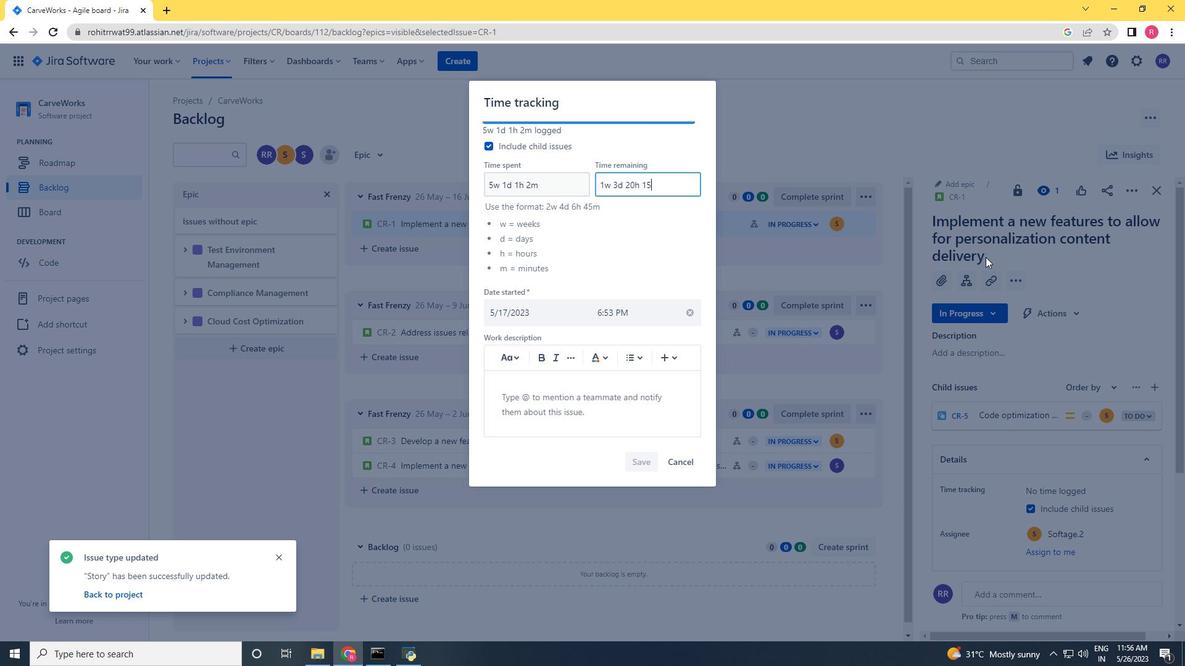 
Action: Mouse moved to (629, 464)
Screenshot: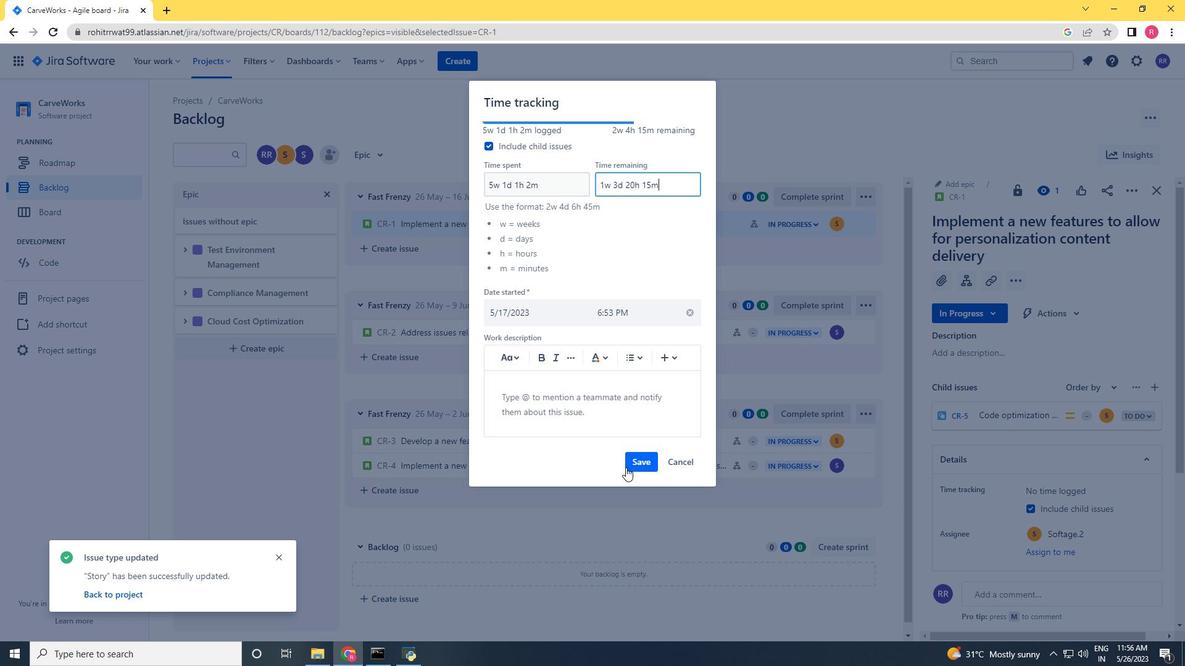 
Action: Mouse pressed left at (629, 464)
Screenshot: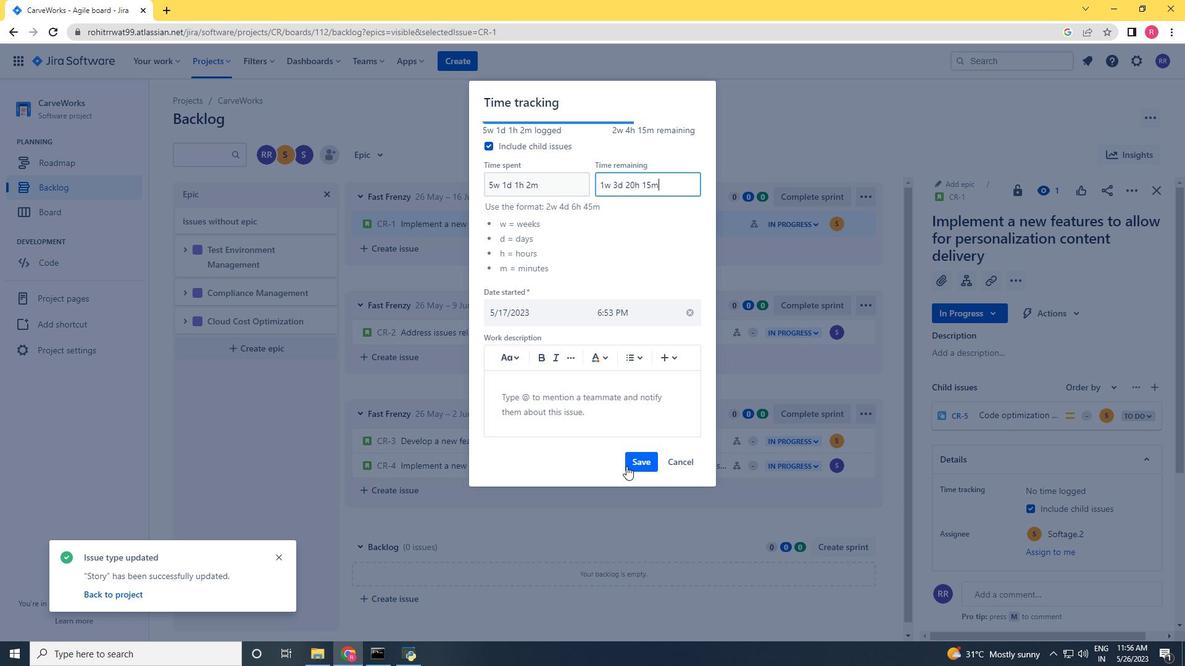 
Action: Mouse moved to (1132, 192)
Screenshot: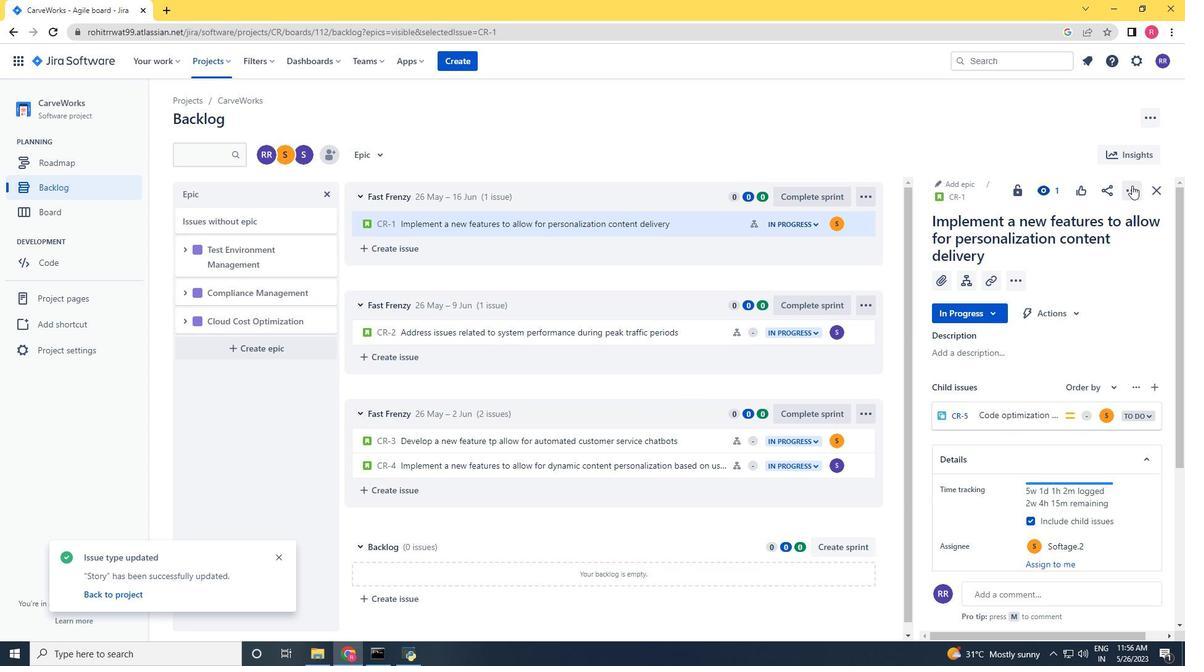 
Action: Mouse pressed left at (1132, 192)
Screenshot: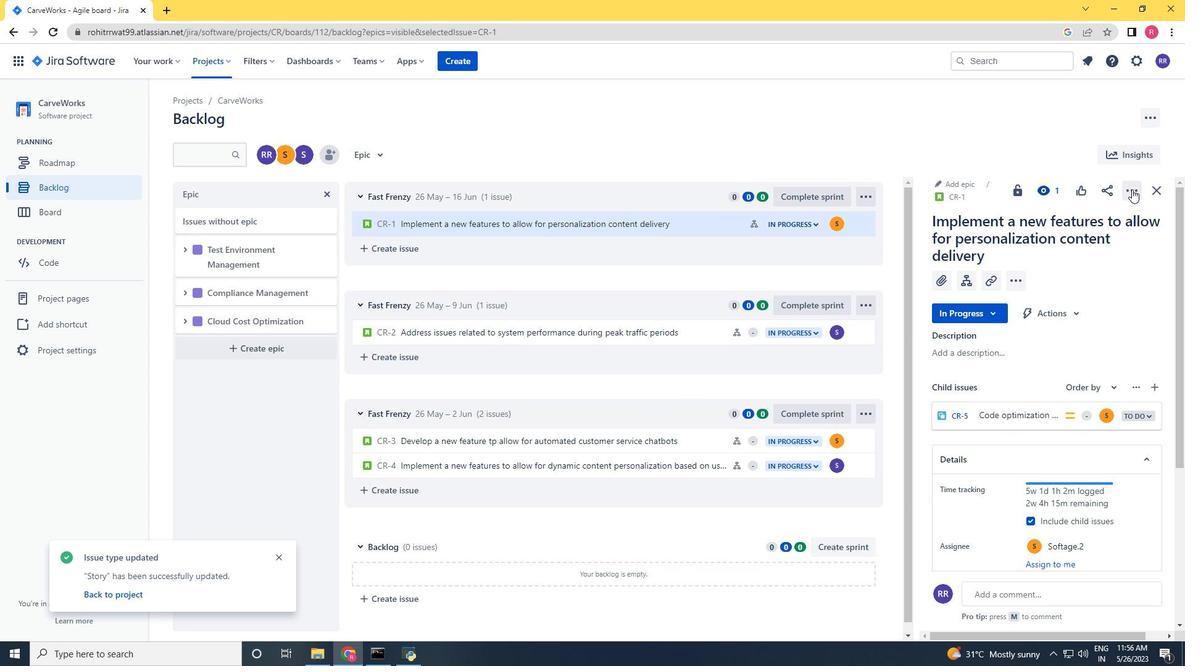 
Action: Mouse moved to (1077, 258)
Screenshot: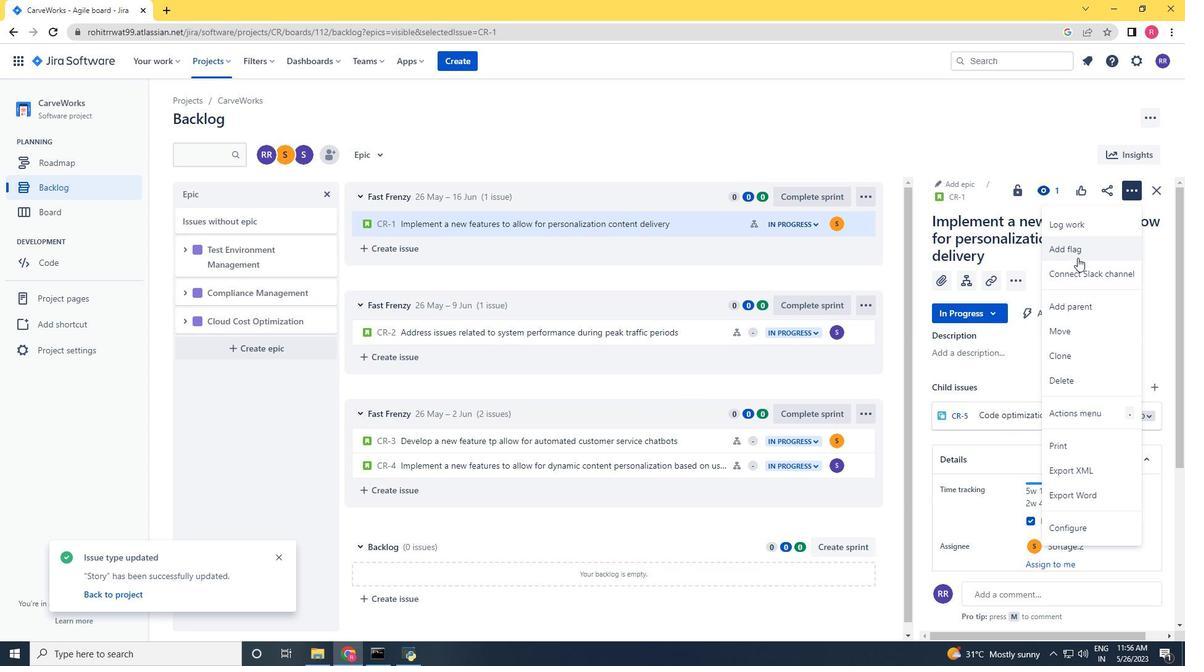 
Action: Mouse pressed left at (1077, 258)
Screenshot: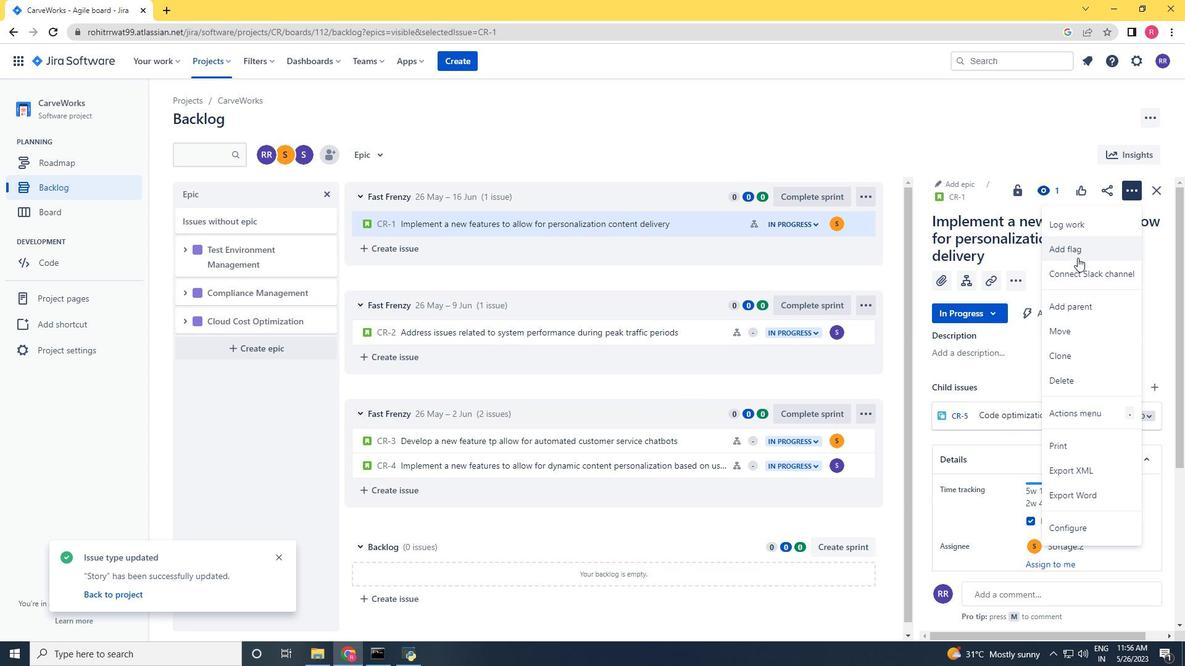 
Action: Mouse moved to (701, 225)
Screenshot: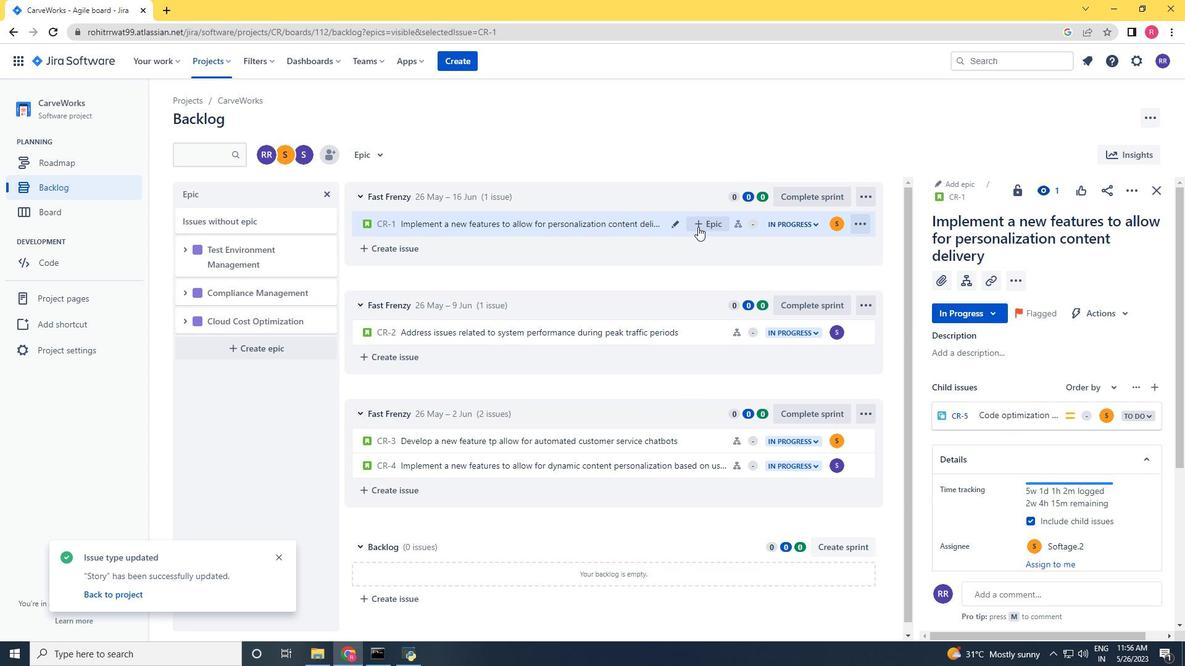 
Action: Mouse pressed left at (701, 225)
Screenshot: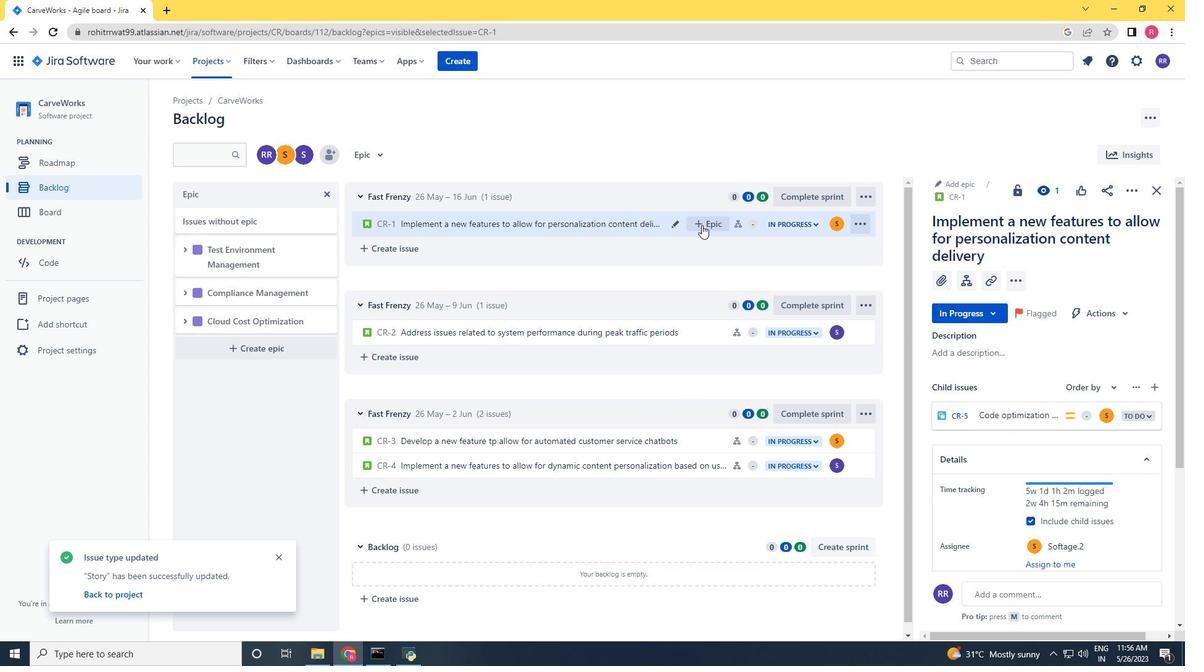 
Action: Mouse moved to (729, 316)
Screenshot: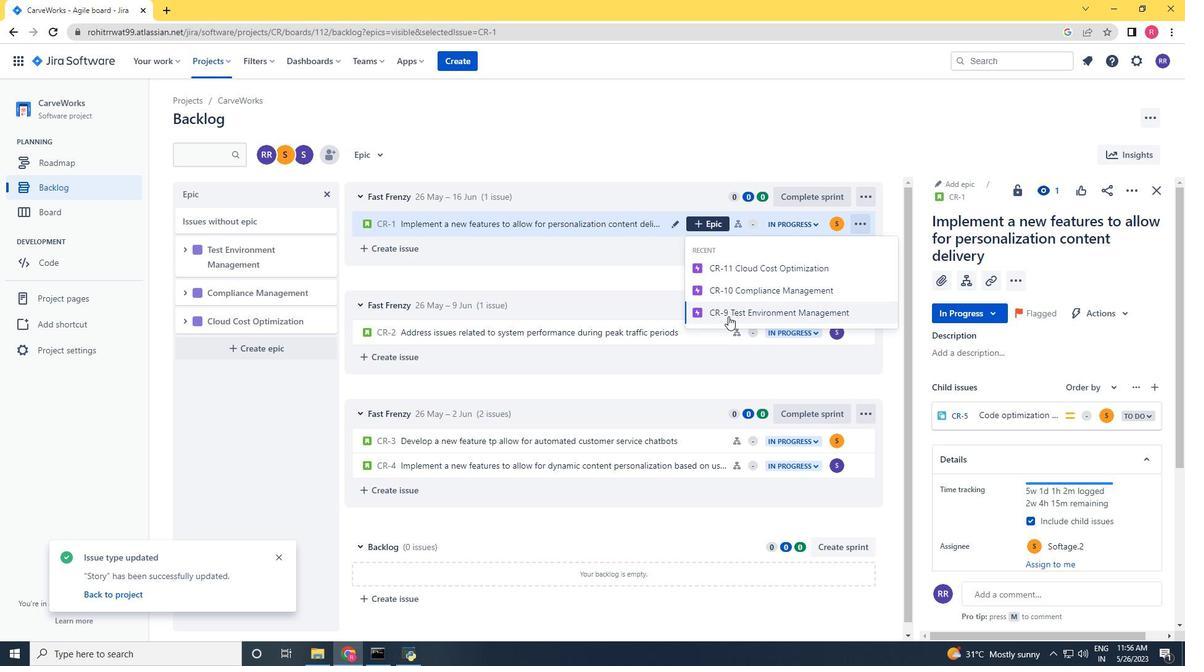 
Action: Mouse pressed left at (729, 316)
Screenshot: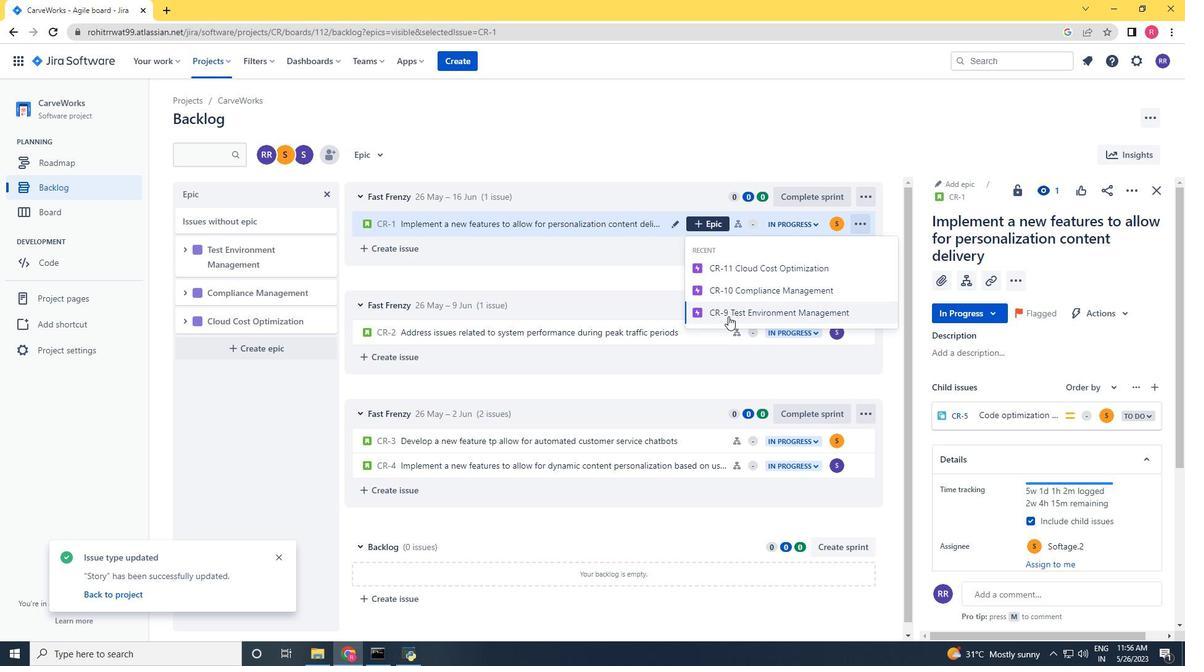 
Action: Mouse moved to (734, 337)
Screenshot: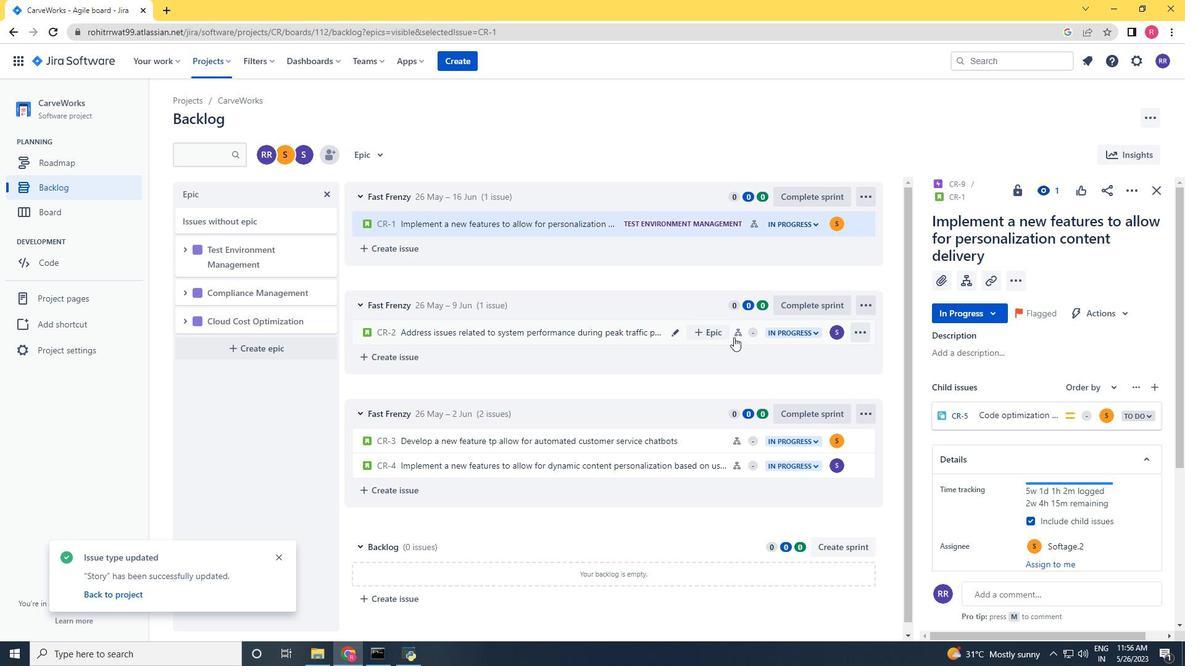 
Action: Mouse pressed left at (734, 337)
Screenshot: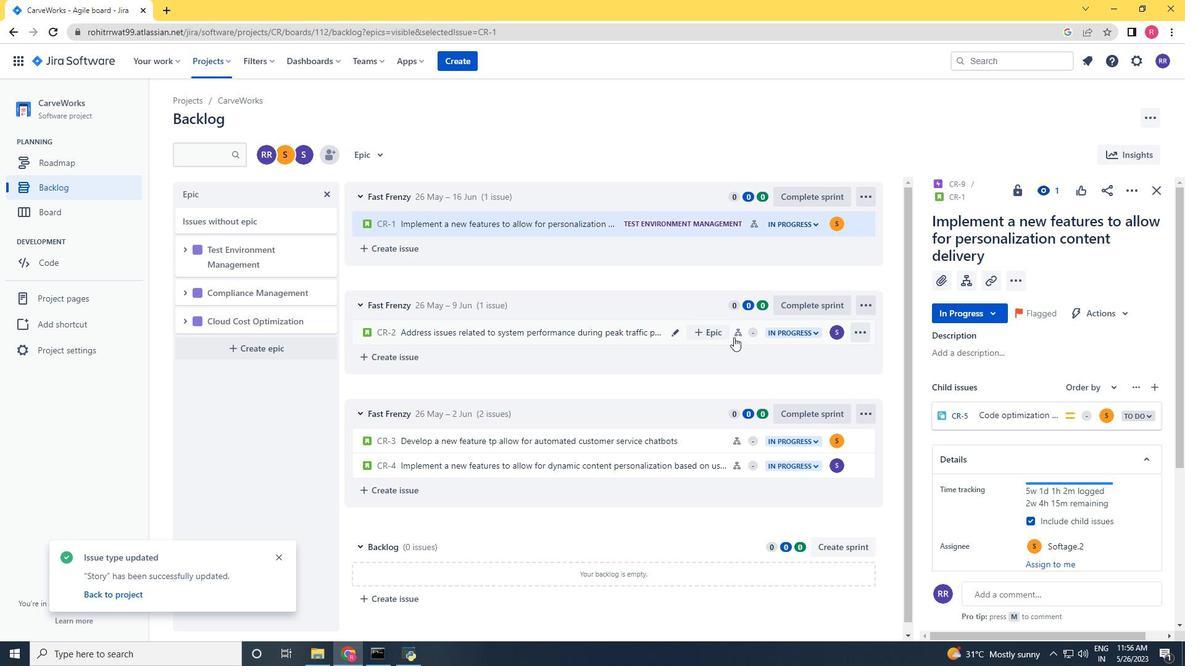 
Action: Mouse moved to (1138, 188)
Screenshot: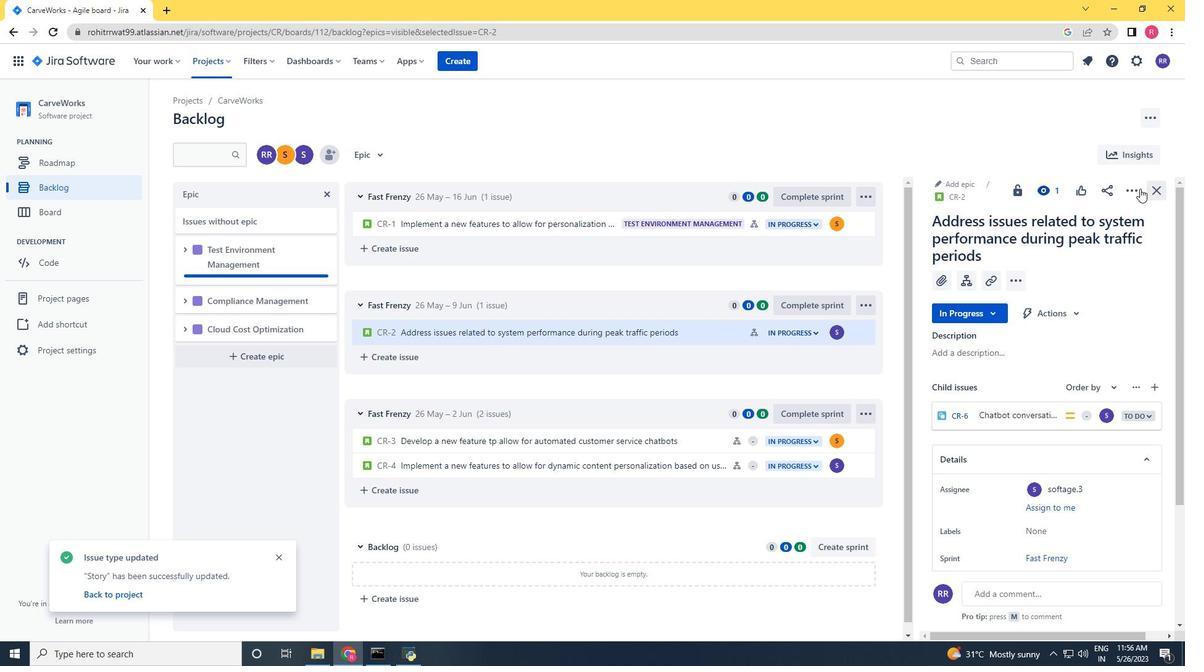 
Action: Mouse pressed left at (1138, 188)
Screenshot: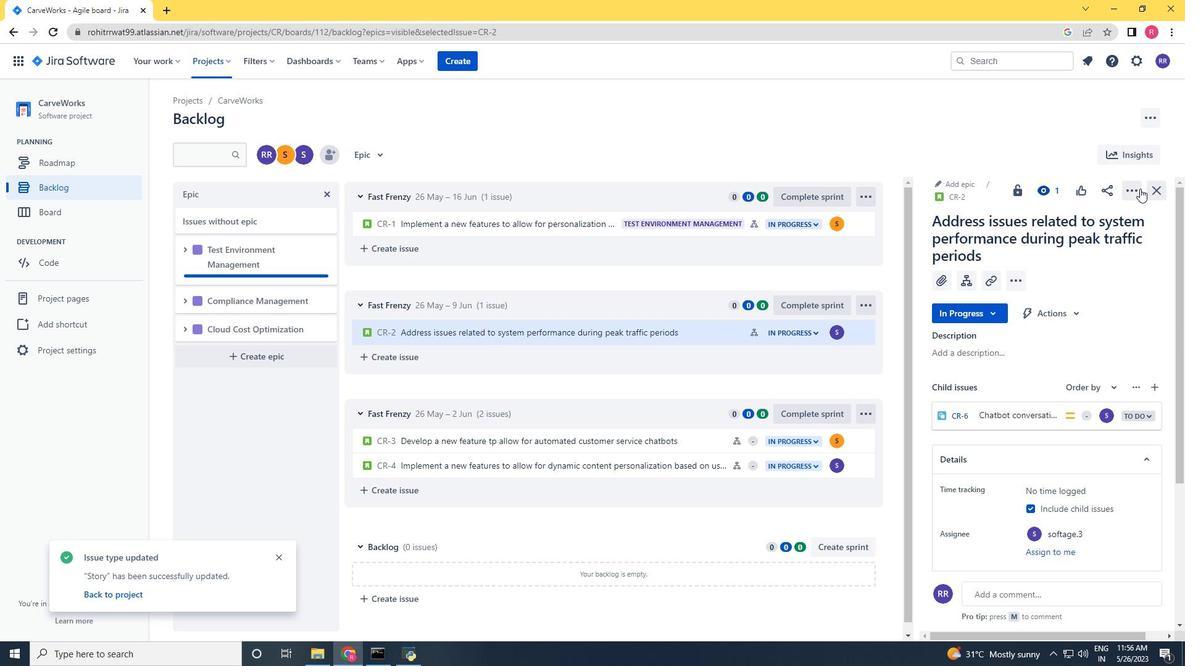 
Action: Mouse moved to (1101, 219)
Screenshot: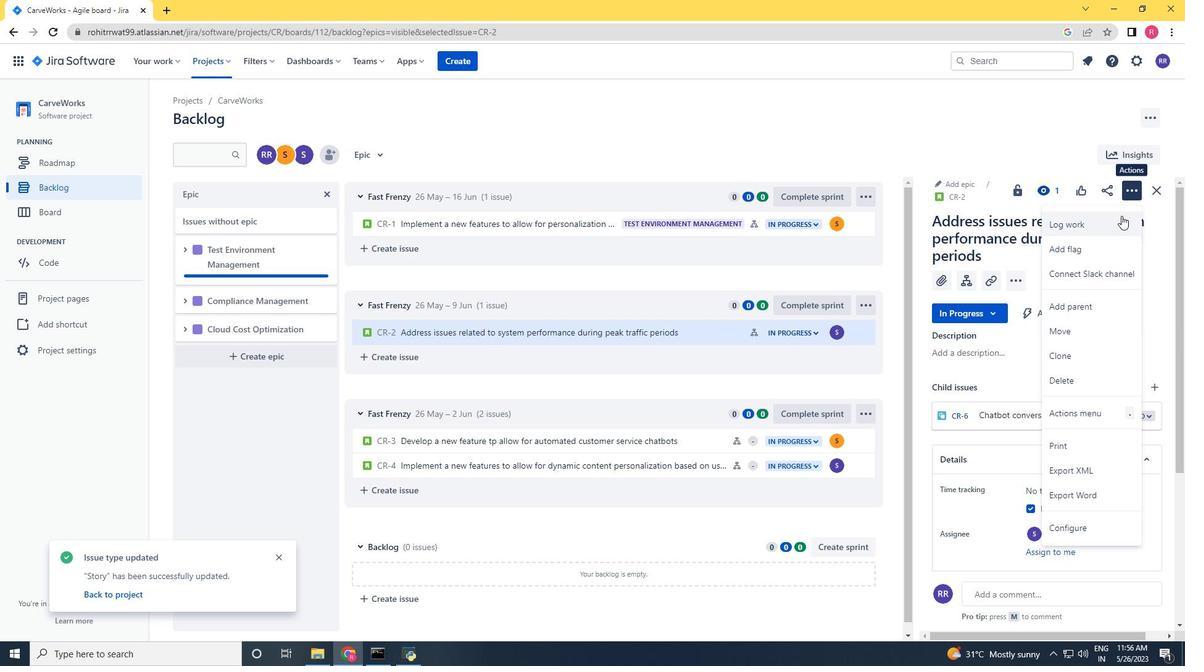 
Action: Mouse pressed left at (1101, 219)
Screenshot: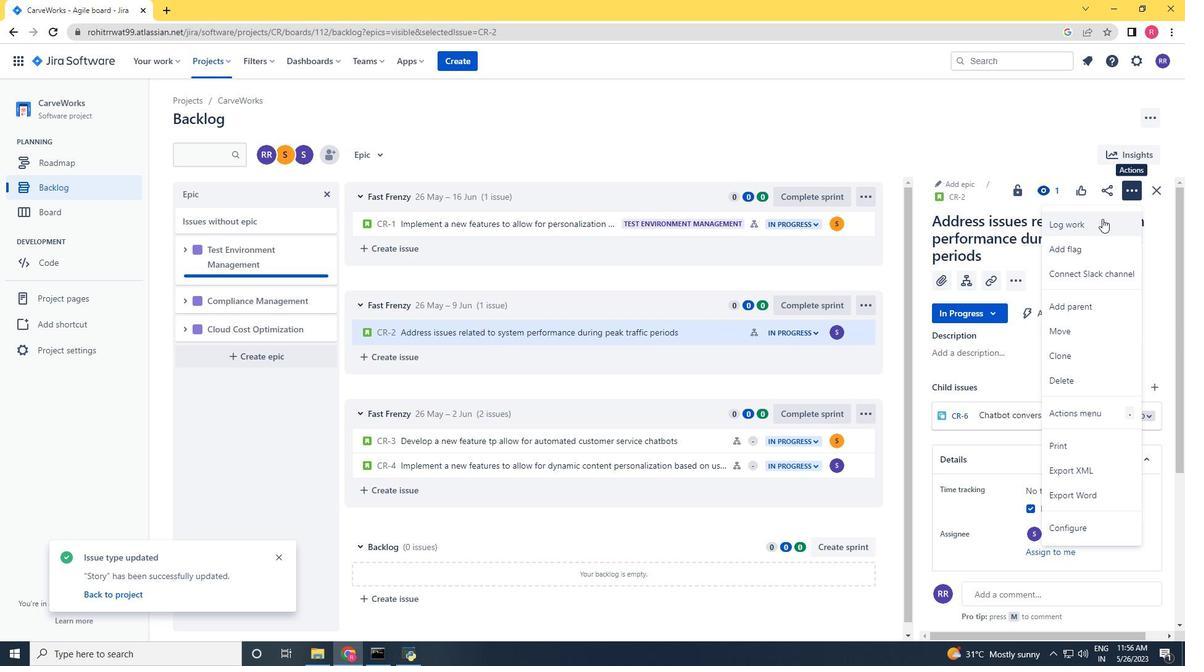 
Action: Key pressed 2w<Key.space>6d<Key.space>22h<Key.space>47m<Key.tab><Key.shift><Key.shift><Key.shift><Key.shift><Key.shift><Key.shift><Key.shift>%w<Key.backspace><Key.backspace><Key.backspace>5w<Key.space>5d<Key.space>13h<Key.space>25m
Screenshot: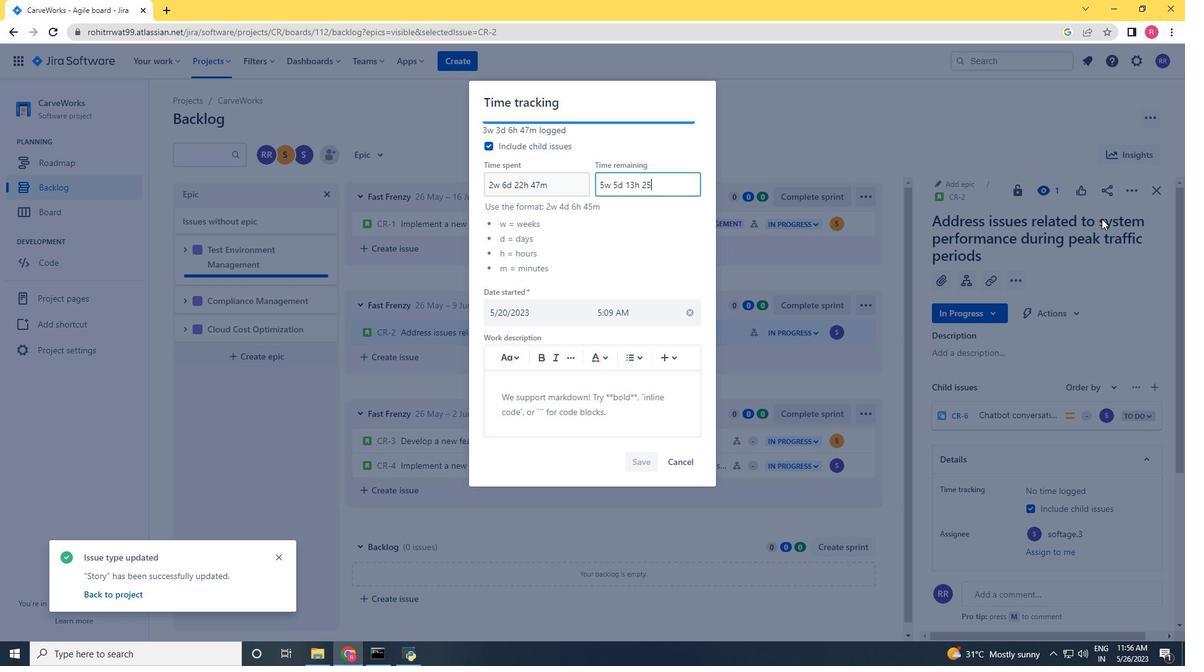 
Action: Mouse moved to (647, 469)
Screenshot: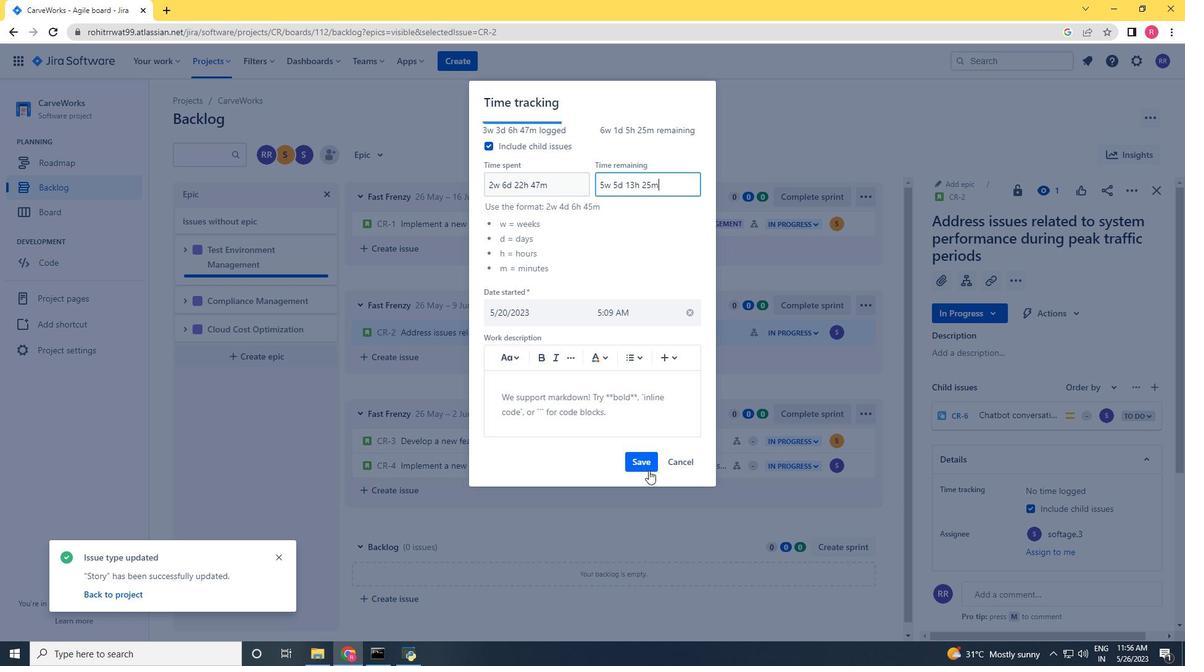 
Action: Mouse pressed left at (647, 469)
Screenshot: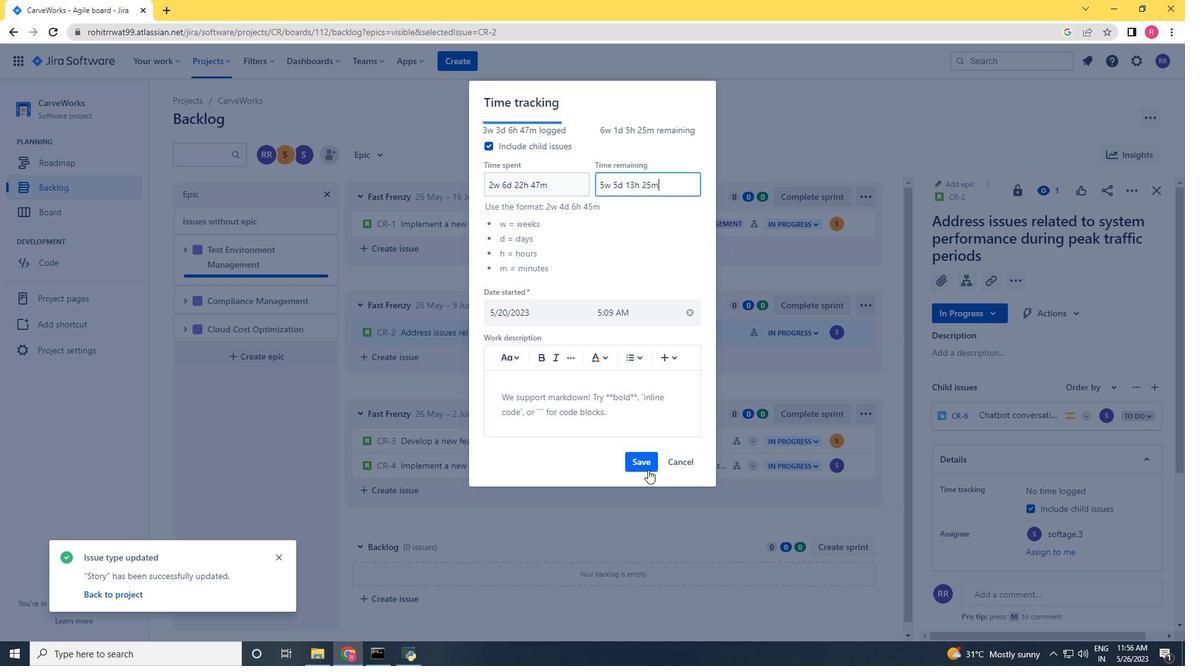 
Action: Mouse moved to (706, 334)
Screenshot: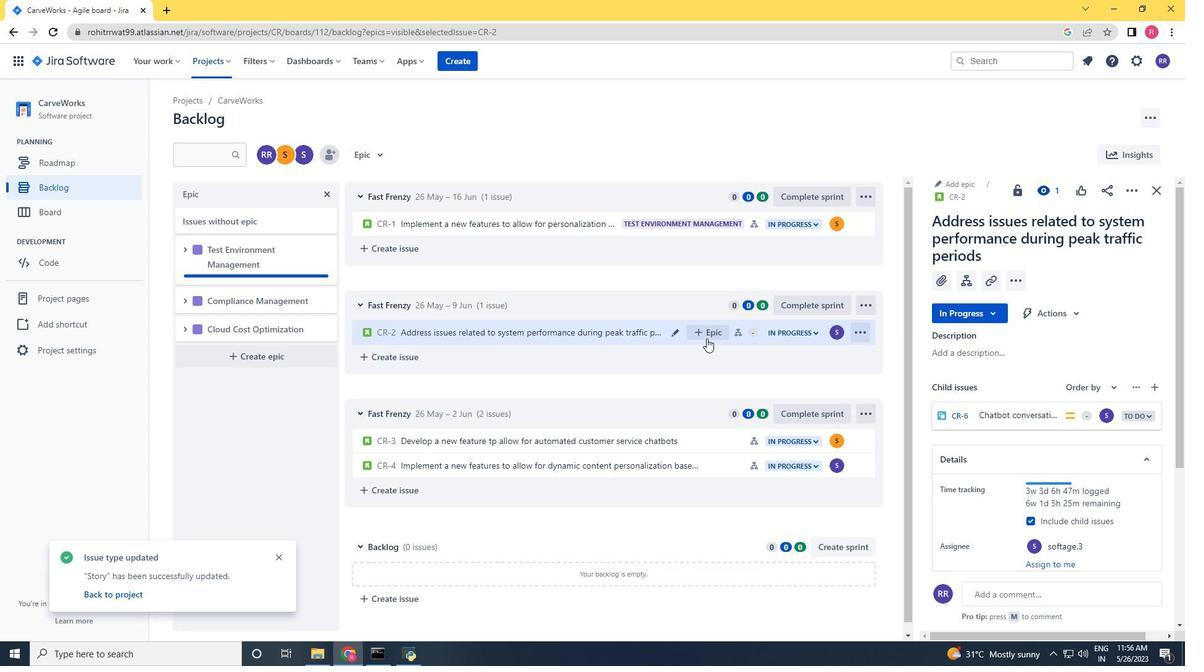 
Action: Mouse pressed left at (706, 334)
Screenshot: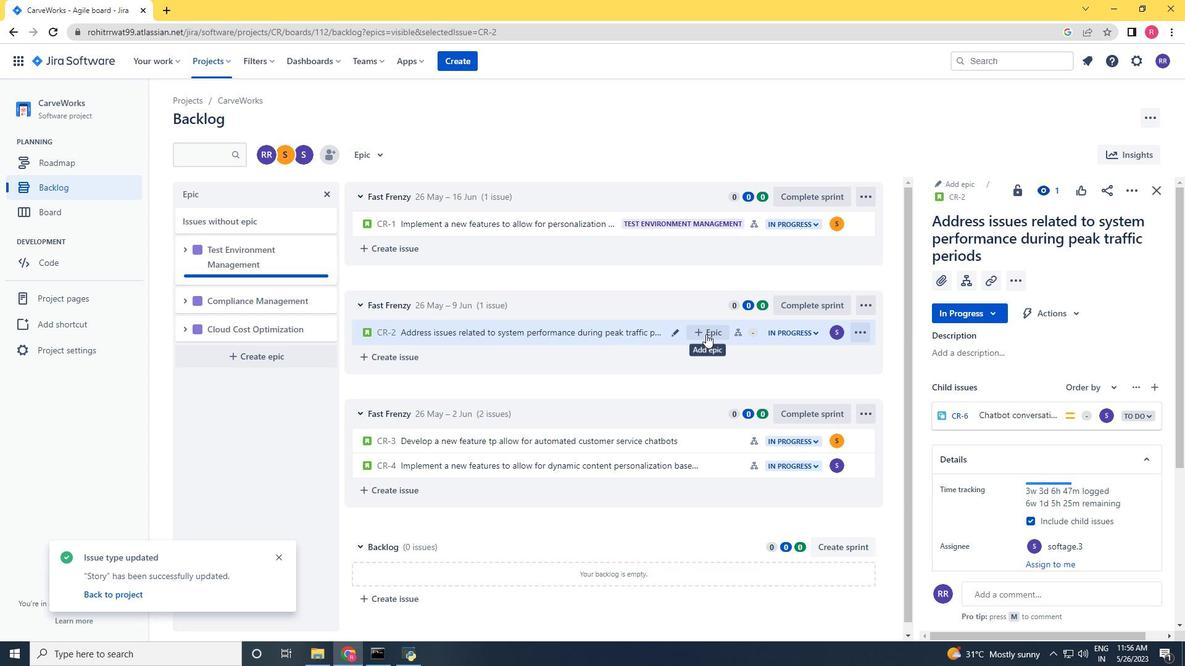 
Action: Mouse moved to (753, 424)
Screenshot: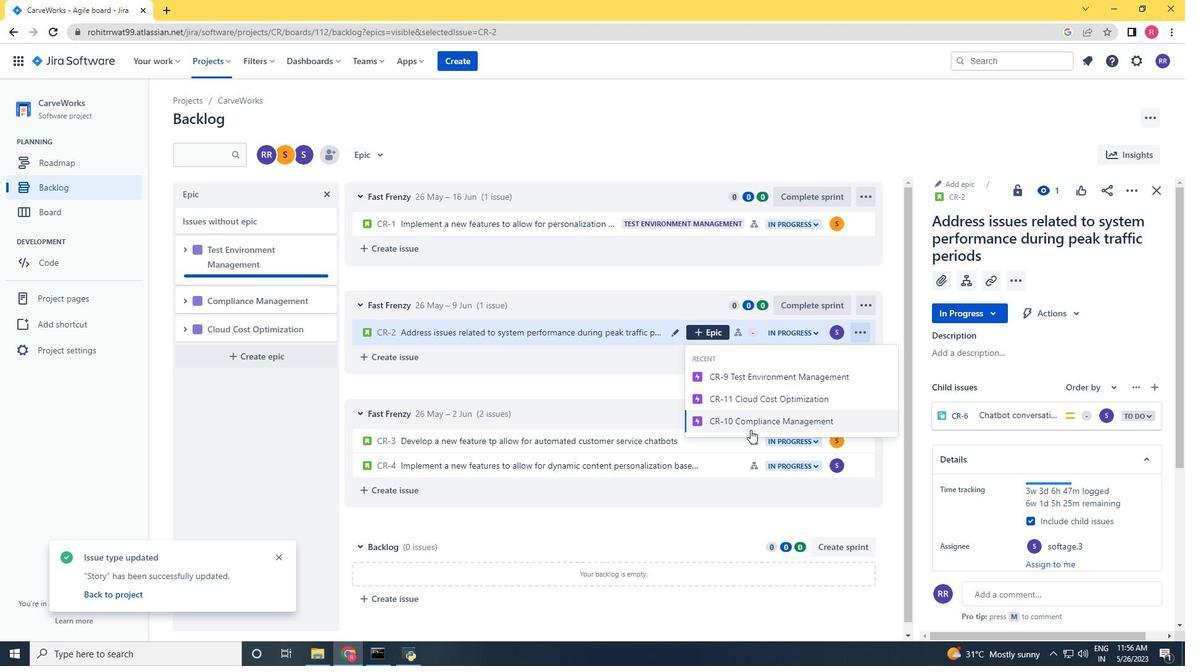 
Action: Mouse pressed left at (753, 424)
Screenshot: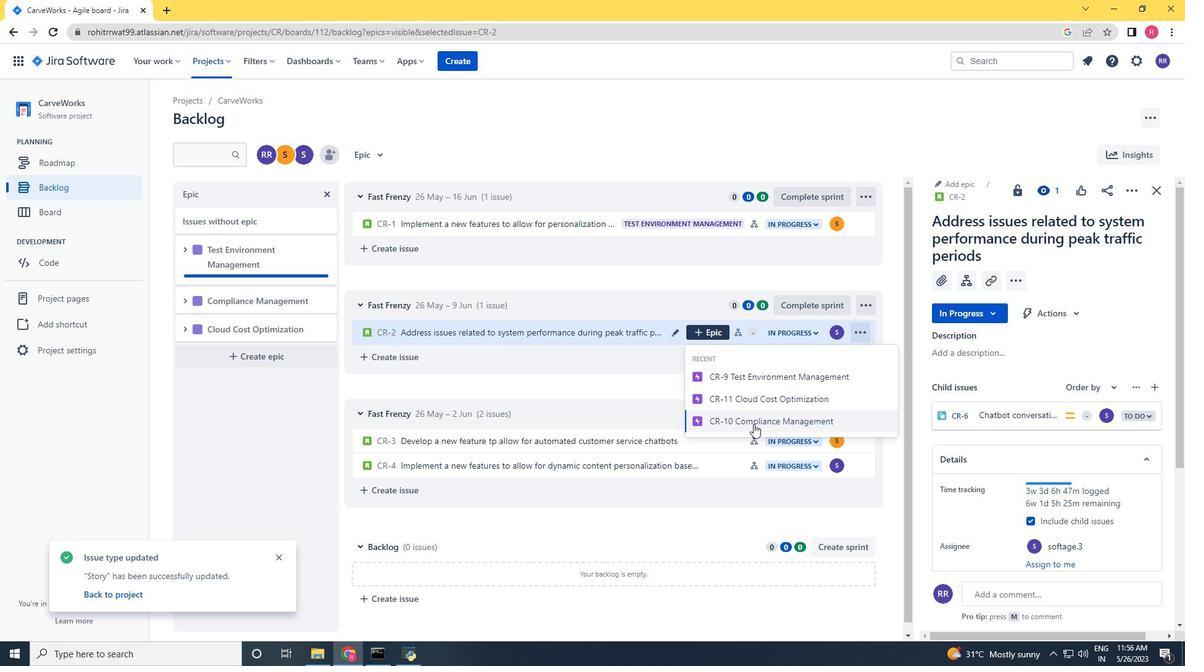 
Action: Mouse moved to (697, 447)
Screenshot: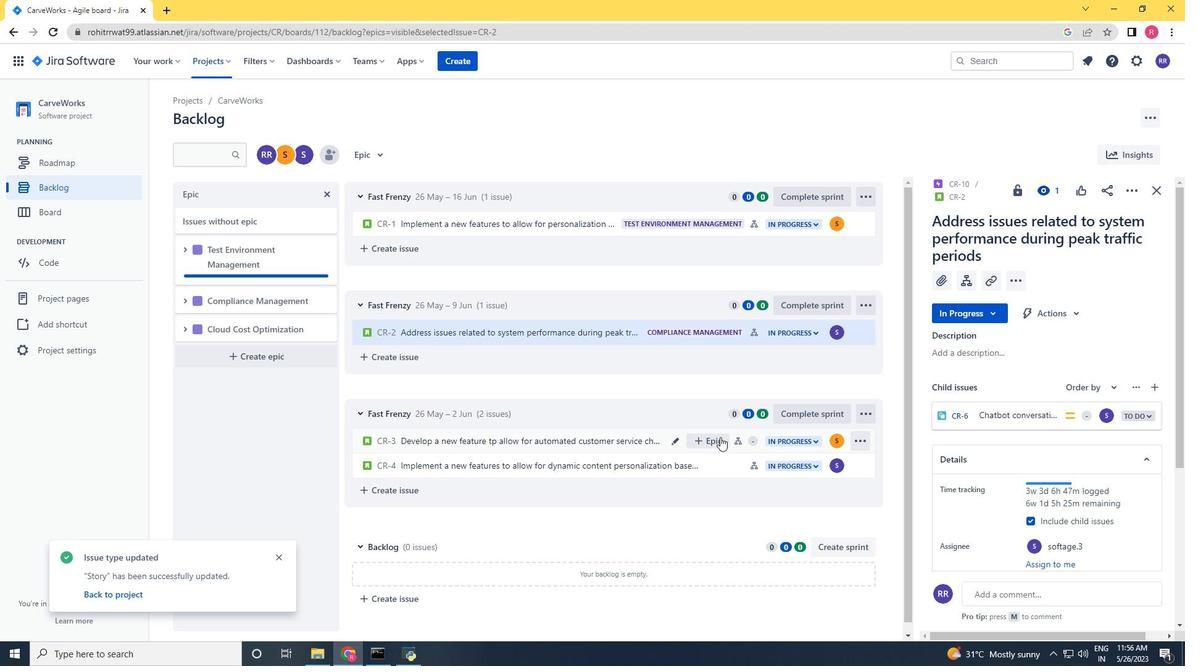 
Action: Mouse scrolled (697, 448) with delta (0, 0)
Screenshot: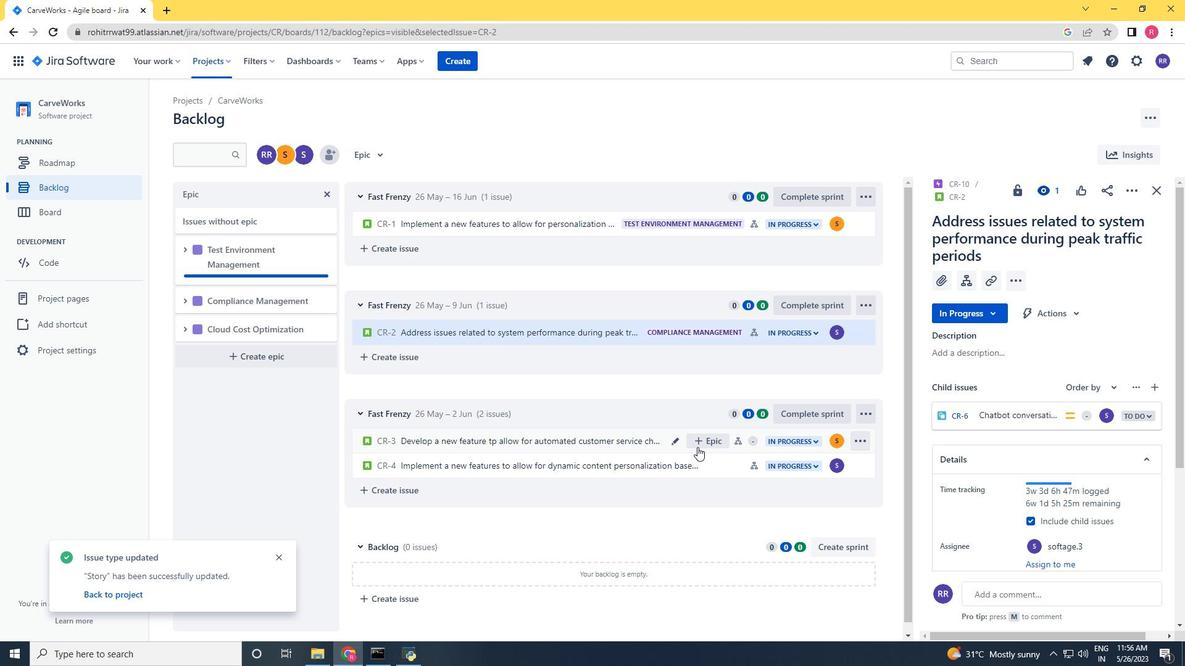 
Action: Mouse scrolled (697, 448) with delta (0, 0)
Screenshot: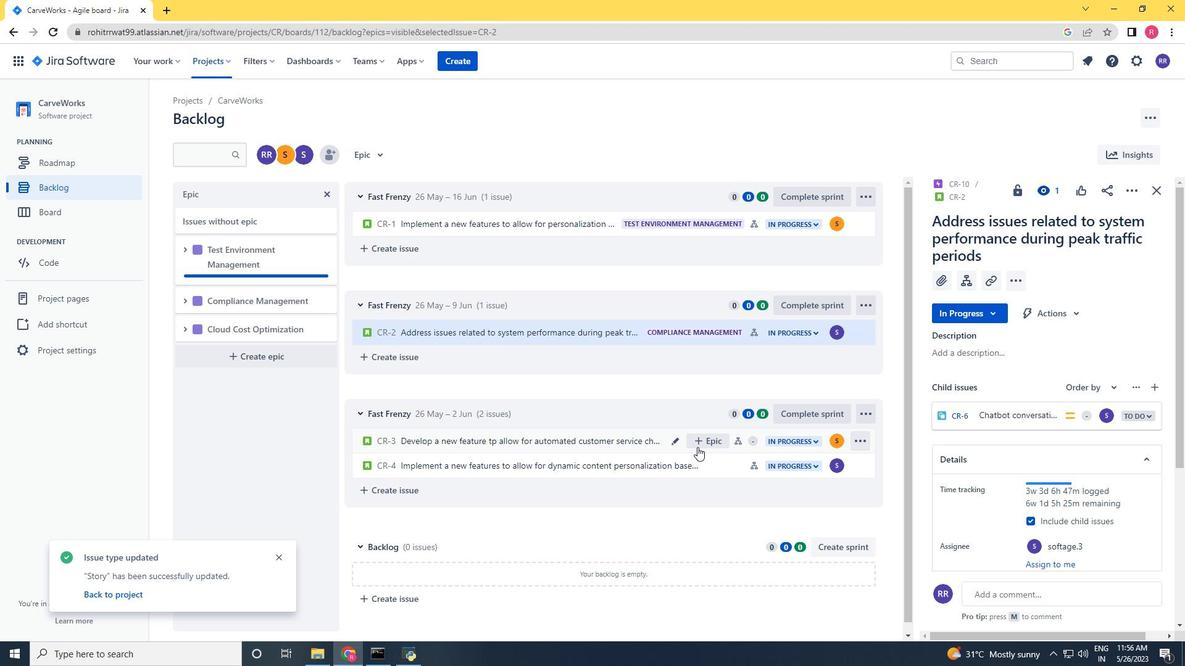 
Action: Mouse scrolled (697, 448) with delta (0, 0)
Screenshot: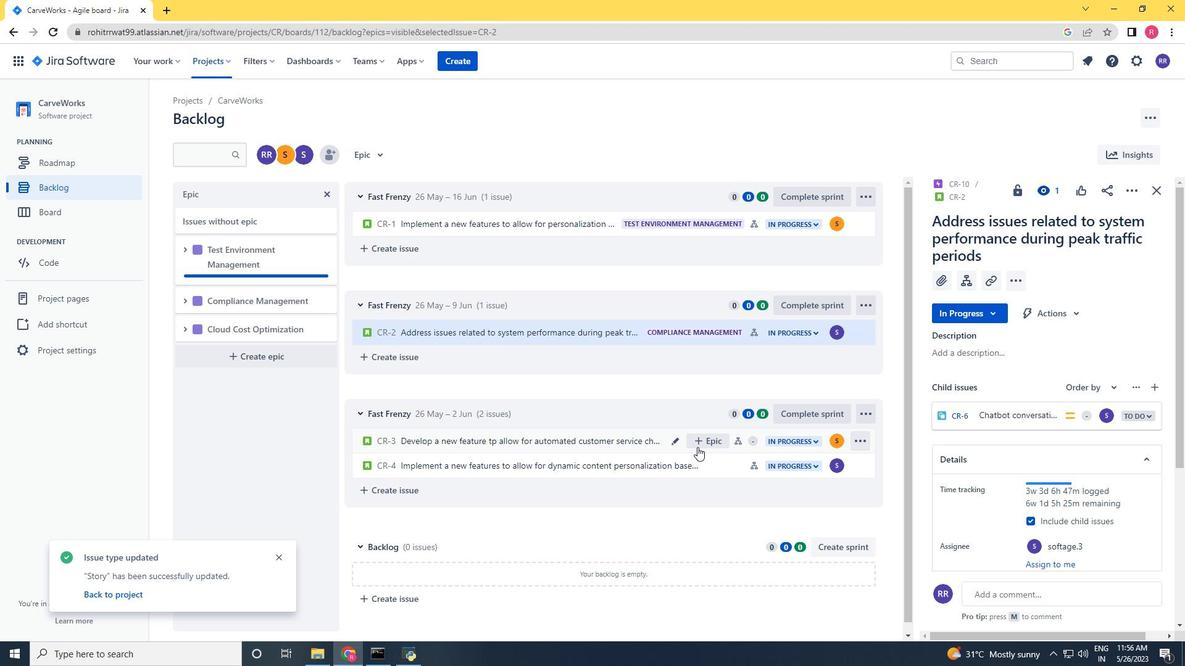 
Action: Mouse scrolled (697, 448) with delta (0, 0)
Screenshot: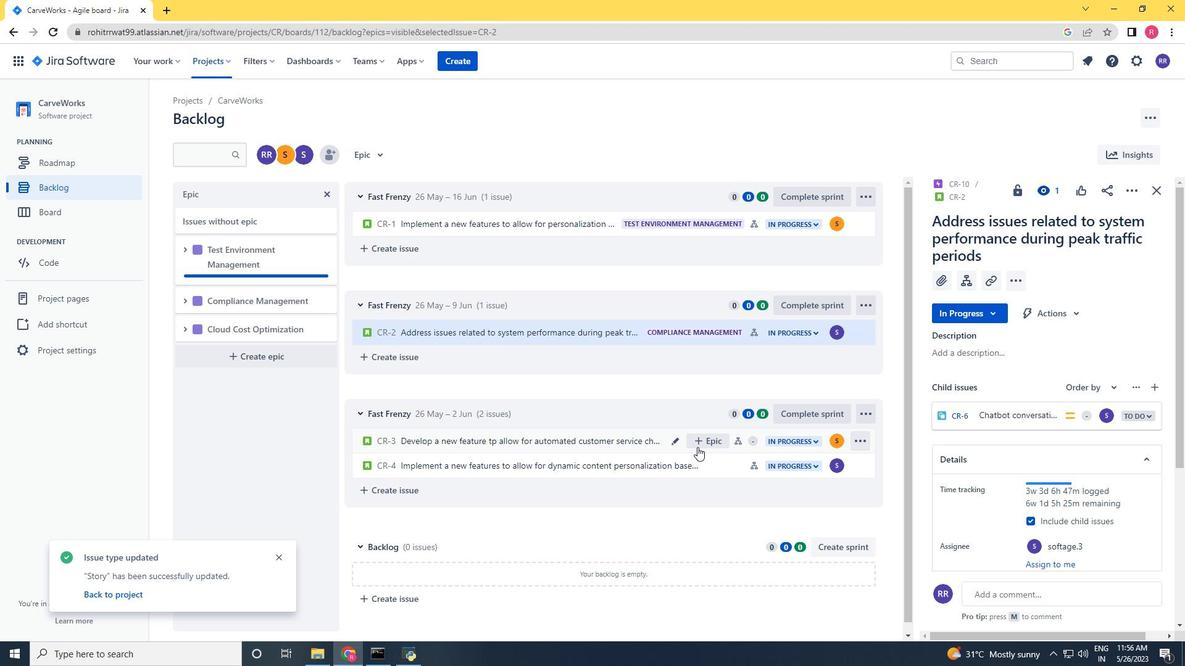 
